 Task: Add a signature Greyson Robinson containing Best wishes for a happy Martin Luther King Jr. Day, Greyson Robinson to email address softage.2@softage.net and add a label Counseling
Action: Mouse moved to (384, 219)
Screenshot: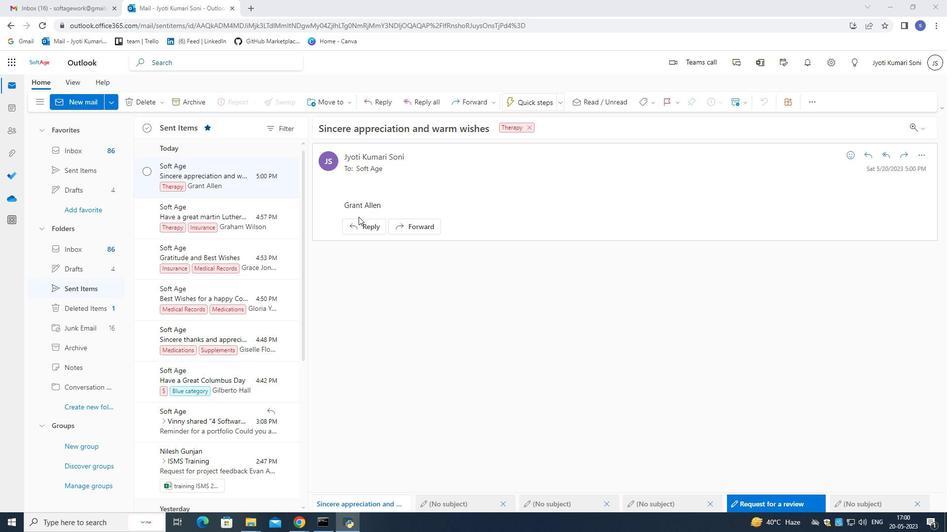 
Action: Mouse scrolled (384, 220) with delta (0, 0)
Screenshot: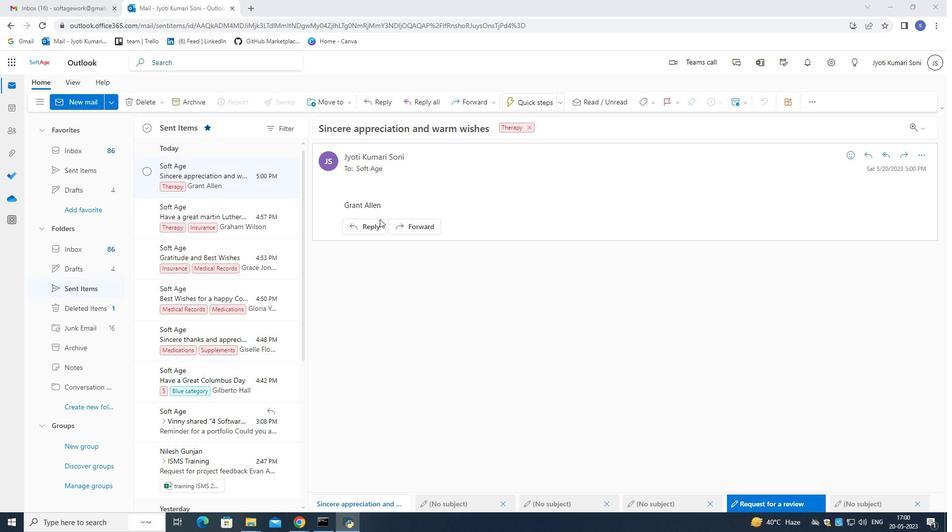 
Action: Mouse moved to (384, 219)
Screenshot: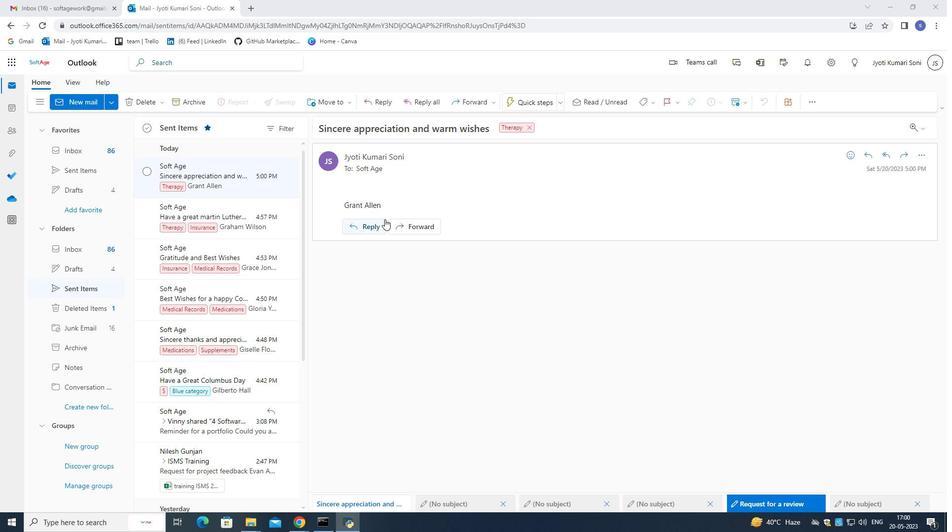 
Action: Mouse scrolled (384, 220) with delta (0, 0)
Screenshot: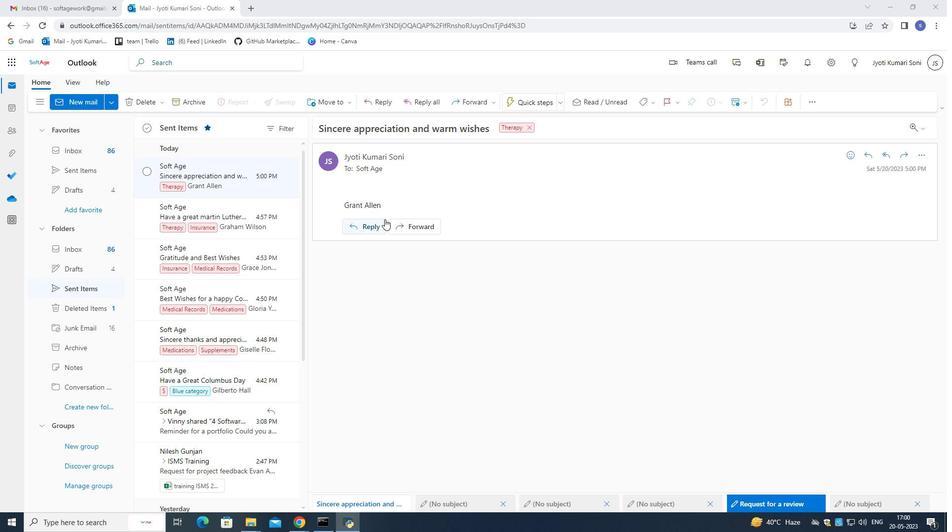 
Action: Mouse moved to (384, 218)
Screenshot: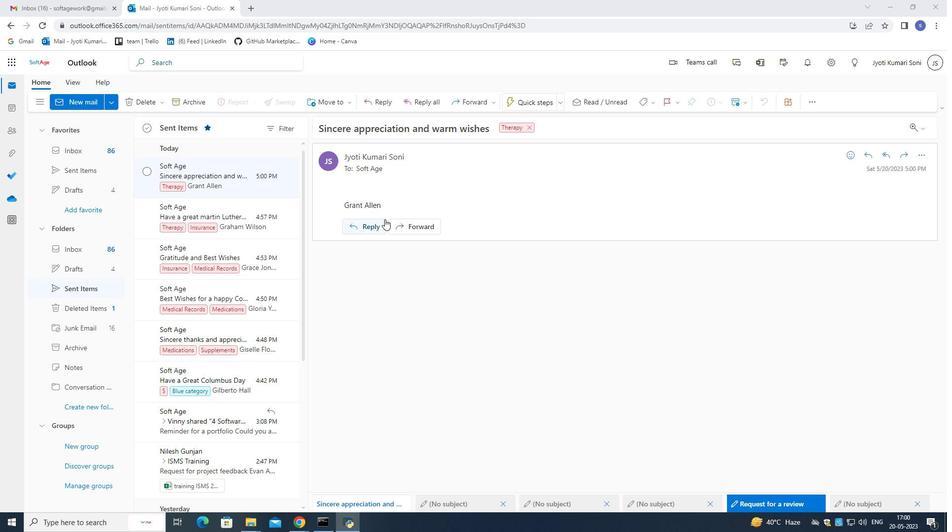 
Action: Mouse scrolled (384, 219) with delta (0, 0)
Screenshot: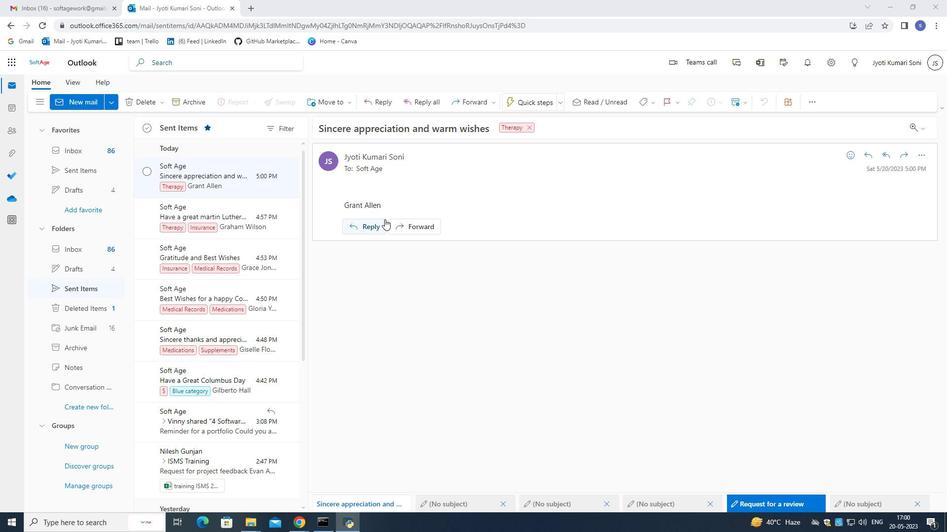 
Action: Mouse moved to (384, 217)
Screenshot: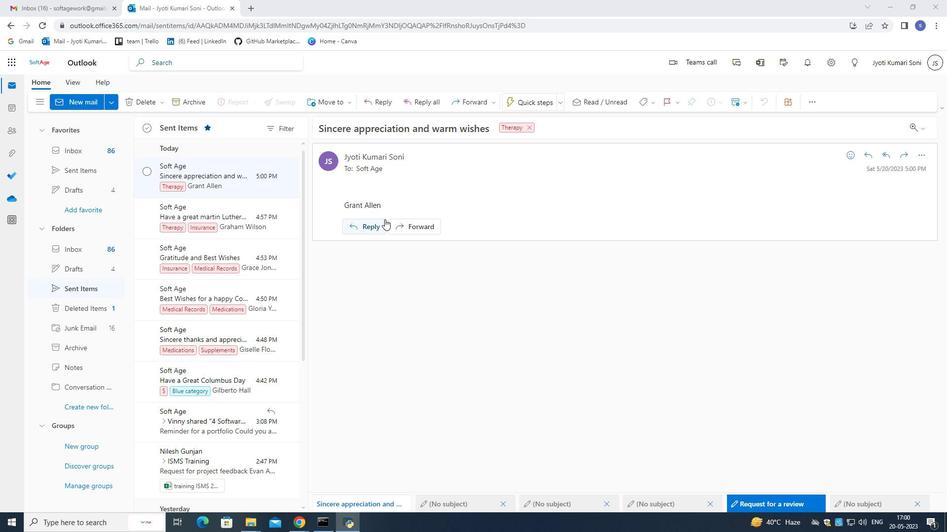 
Action: Mouse scrolled (384, 217) with delta (0, 0)
Screenshot: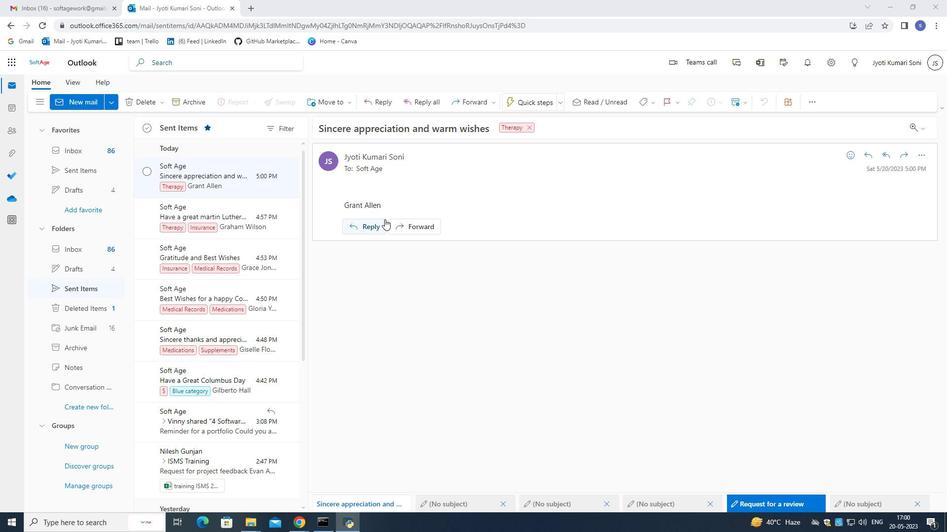 
Action: Mouse moved to (383, 217)
Screenshot: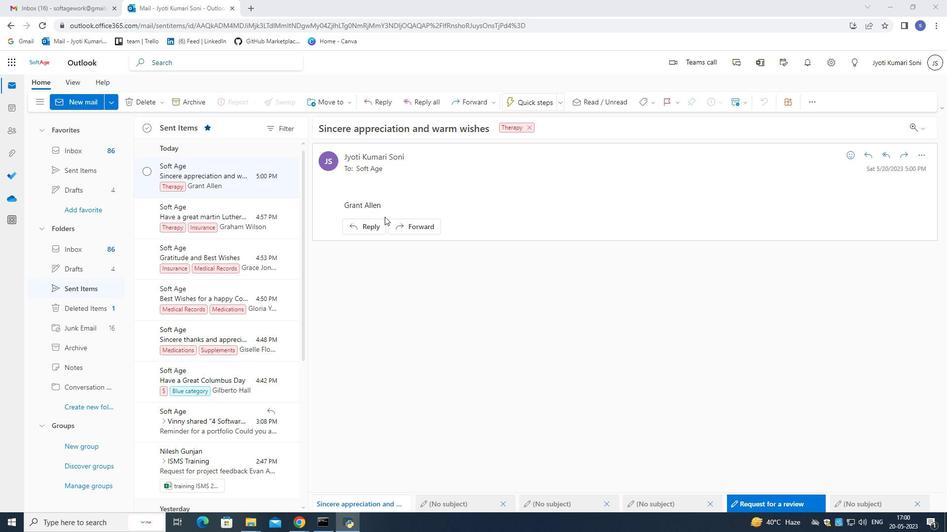 
Action: Mouse scrolled (383, 216) with delta (0, 0)
Screenshot: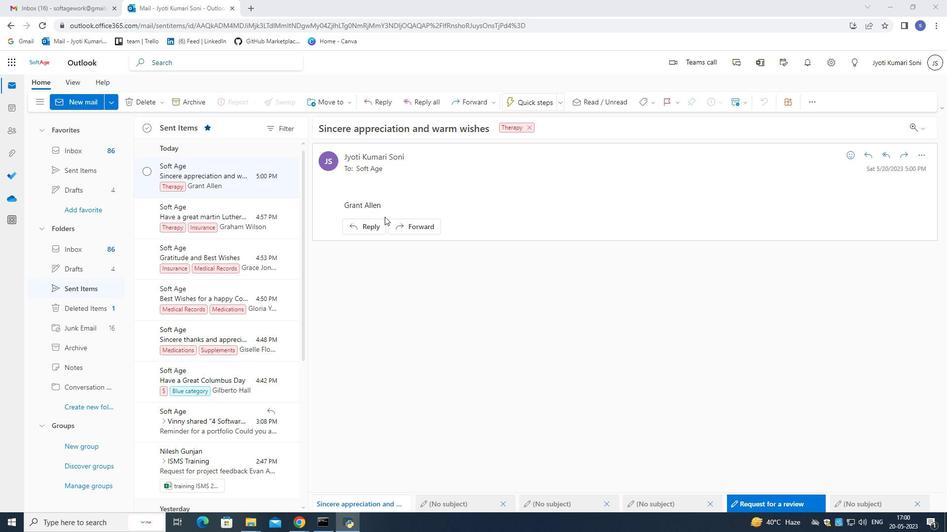 
Action: Mouse moved to (371, 223)
Screenshot: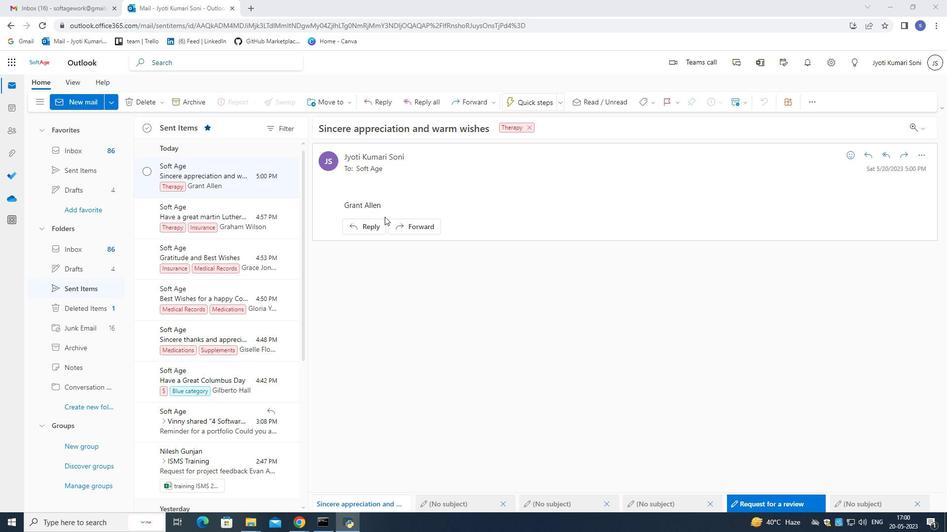 
Action: Mouse scrolled (371, 223) with delta (0, 0)
Screenshot: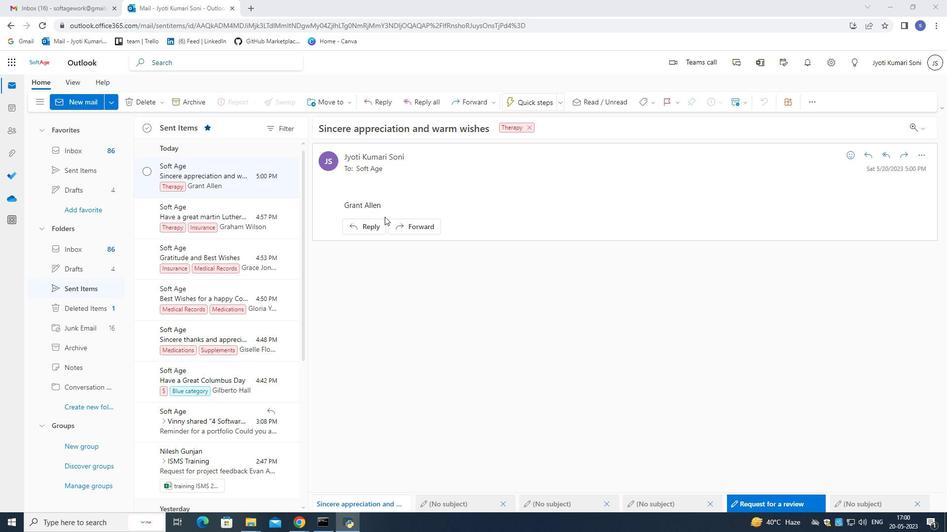 
Action: Mouse moved to (348, 231)
Screenshot: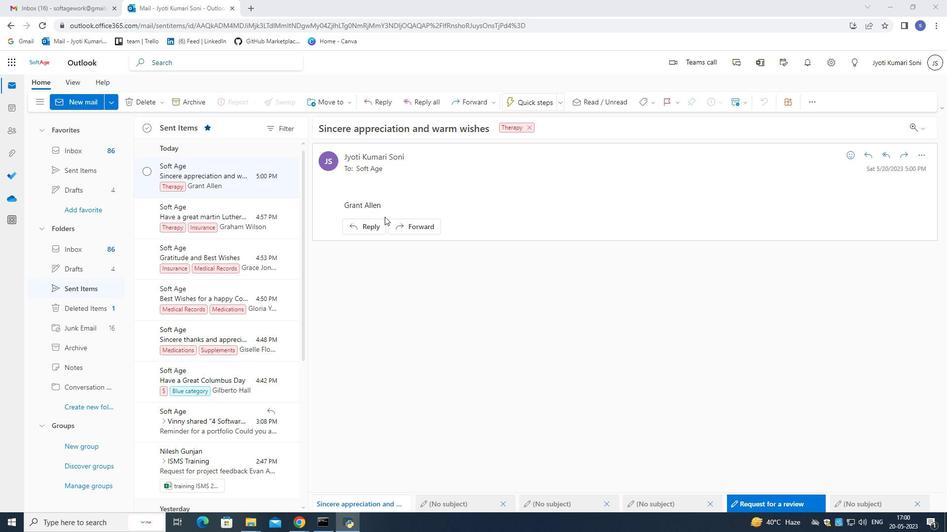 
Action: Mouse scrolled (348, 231) with delta (0, 0)
Screenshot: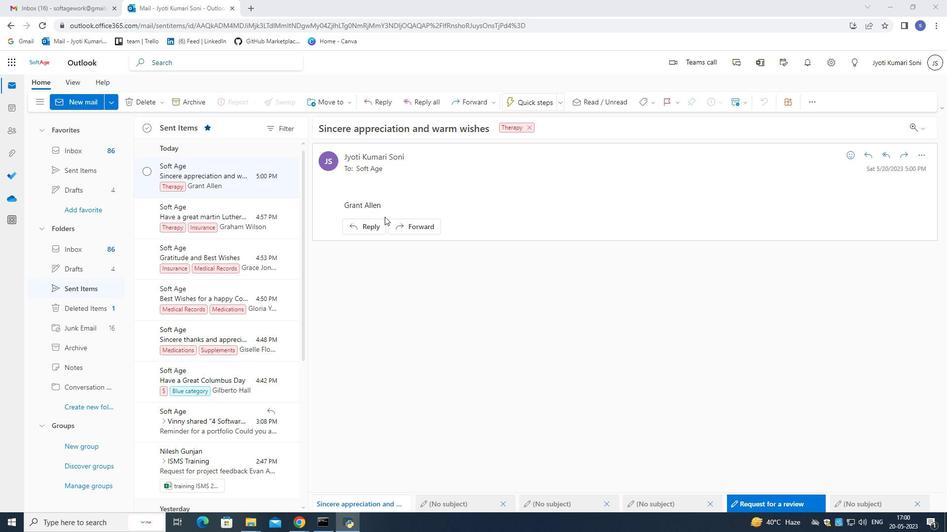 
Action: Mouse moved to (281, 243)
Screenshot: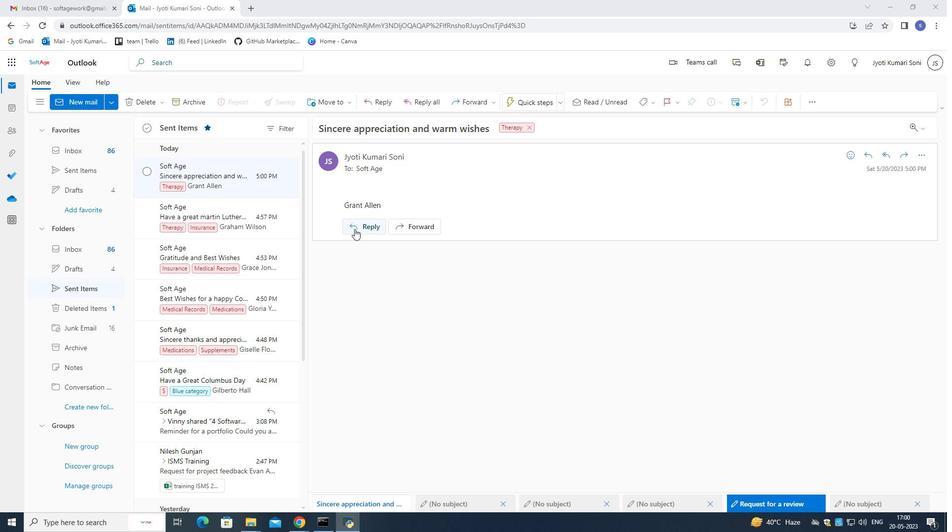 
Action: Mouse scrolled (281, 243) with delta (0, 0)
Screenshot: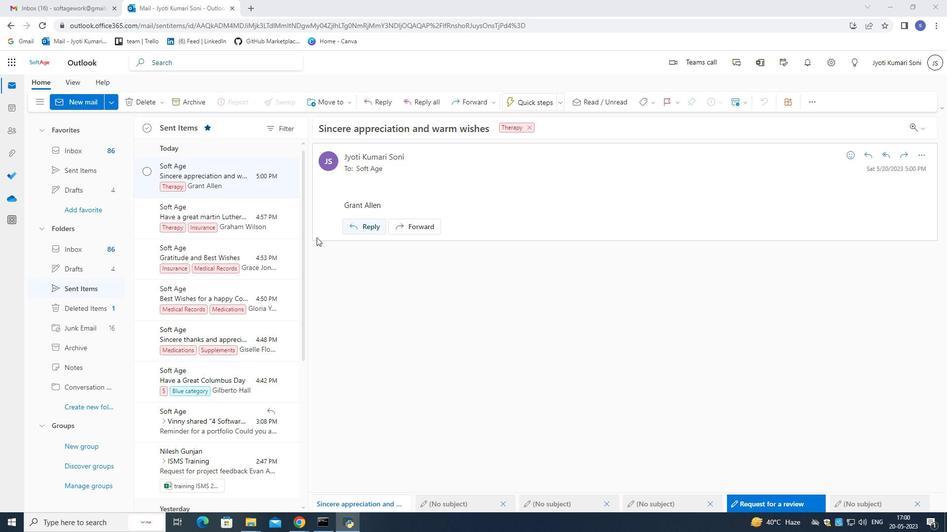 
Action: Mouse scrolled (281, 243) with delta (0, 0)
Screenshot: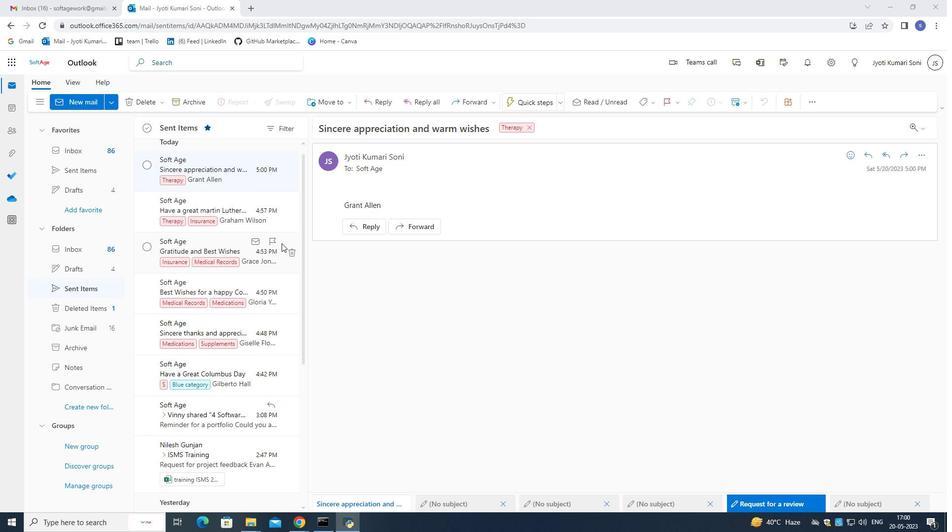 
Action: Mouse moved to (279, 243)
Screenshot: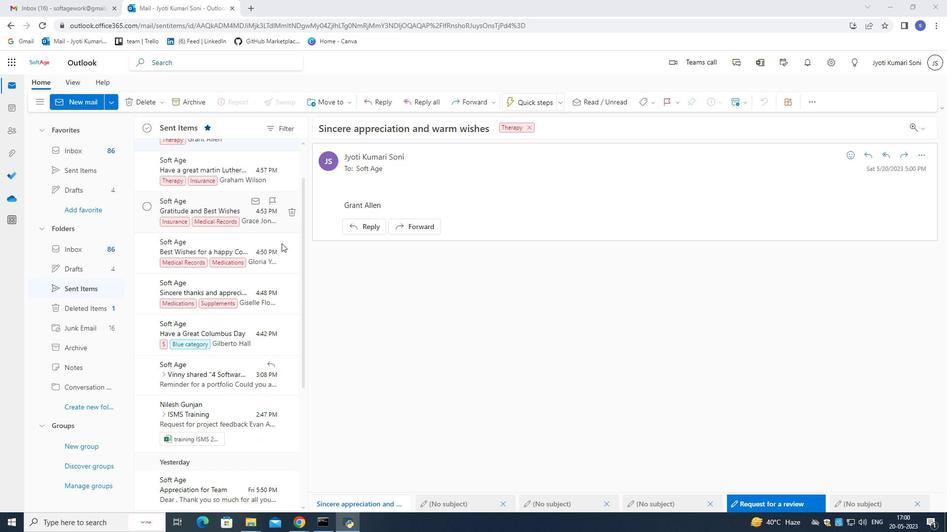 
Action: Mouse scrolled (279, 244) with delta (0, 0)
Screenshot: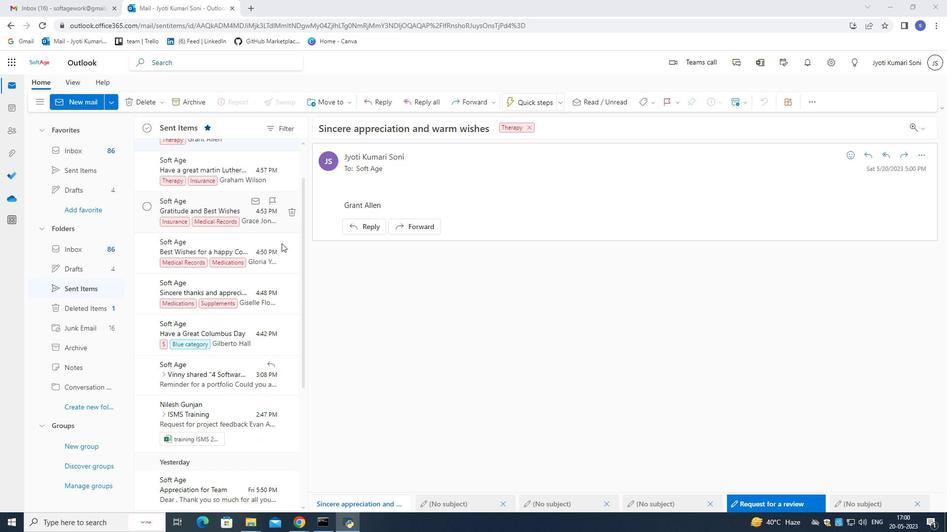 
Action: Mouse moved to (279, 243)
Screenshot: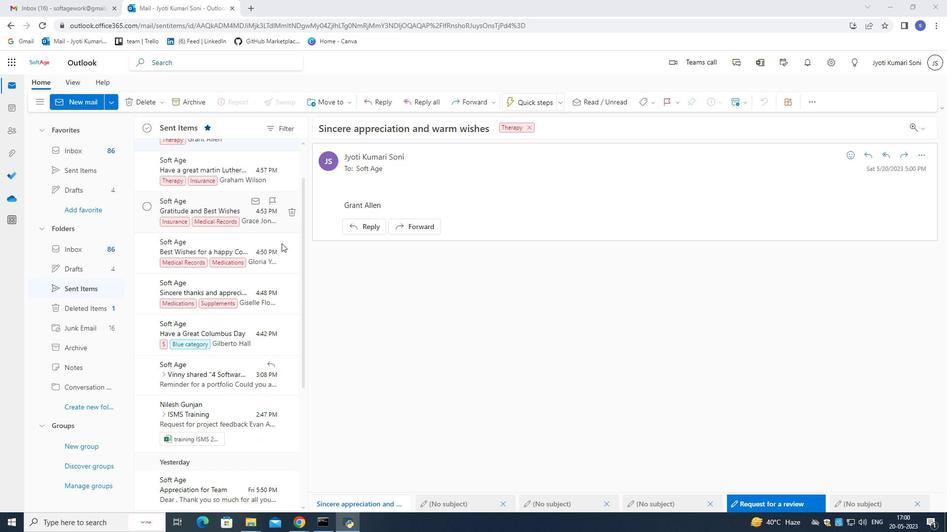 
Action: Mouse scrolled (279, 243) with delta (0, 0)
Screenshot: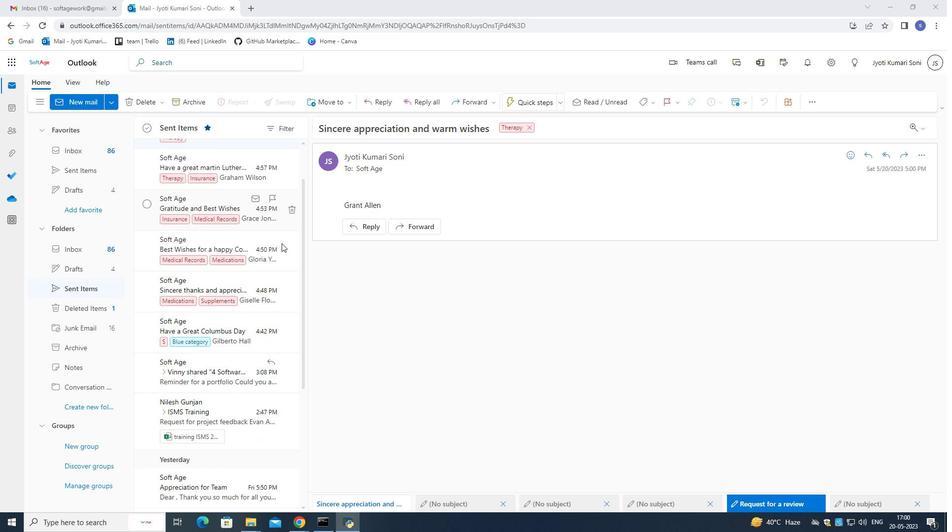 
Action: Mouse moved to (278, 242)
Screenshot: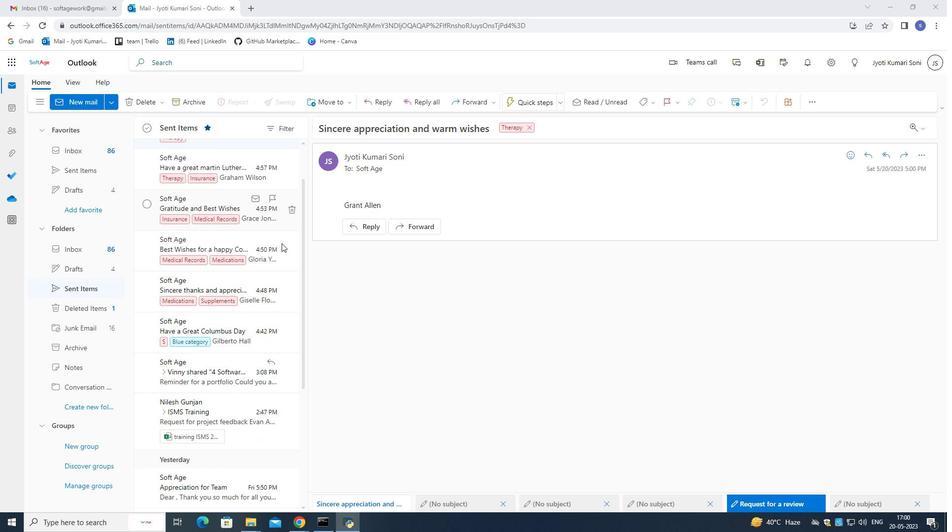 
Action: Mouse scrolled (278, 243) with delta (0, 0)
Screenshot: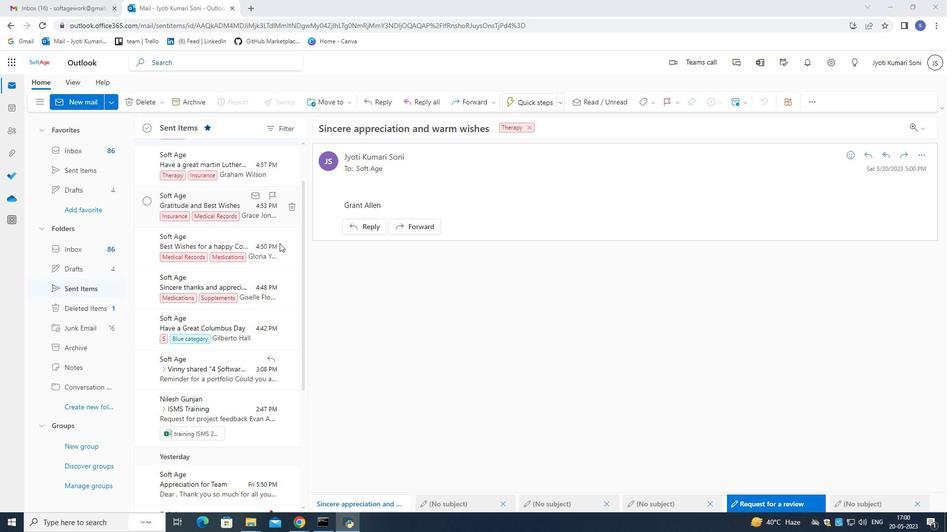 
Action: Mouse moved to (278, 242)
Screenshot: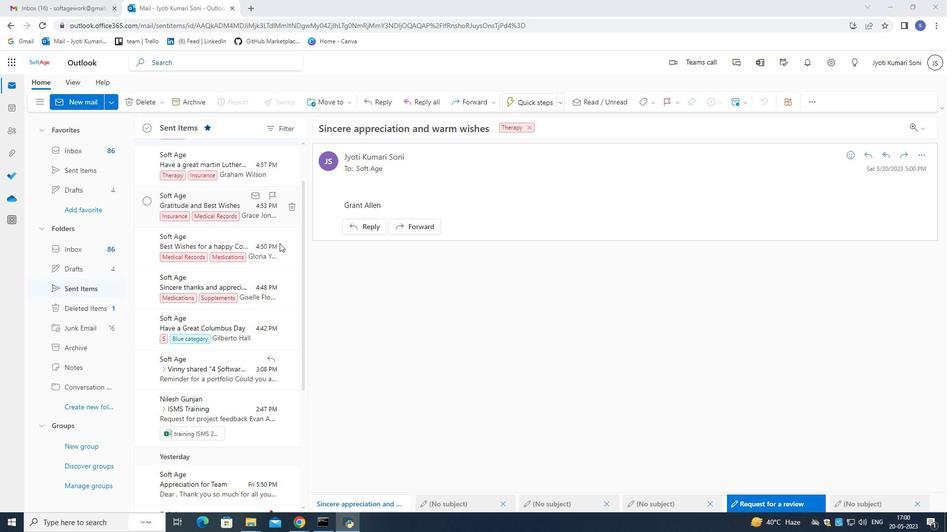 
Action: Mouse scrolled (278, 242) with delta (0, 0)
Screenshot: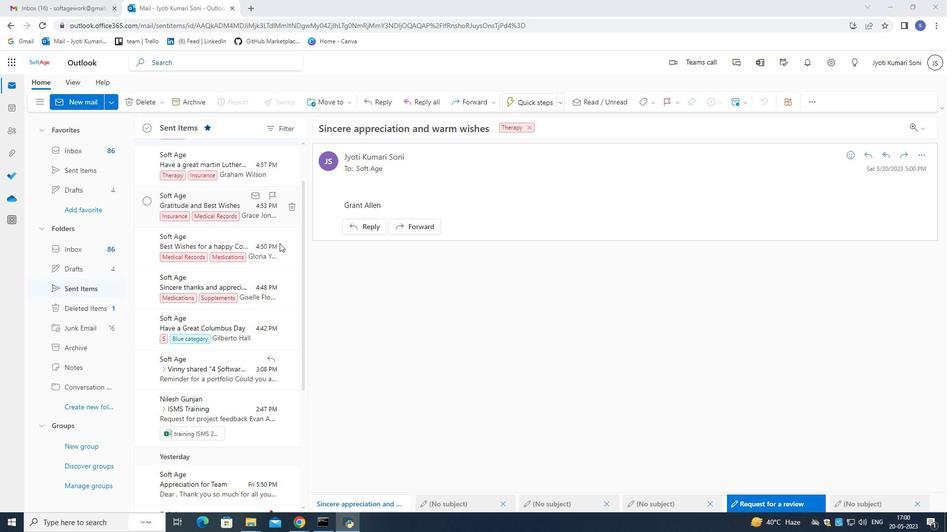 
Action: Mouse moved to (278, 241)
Screenshot: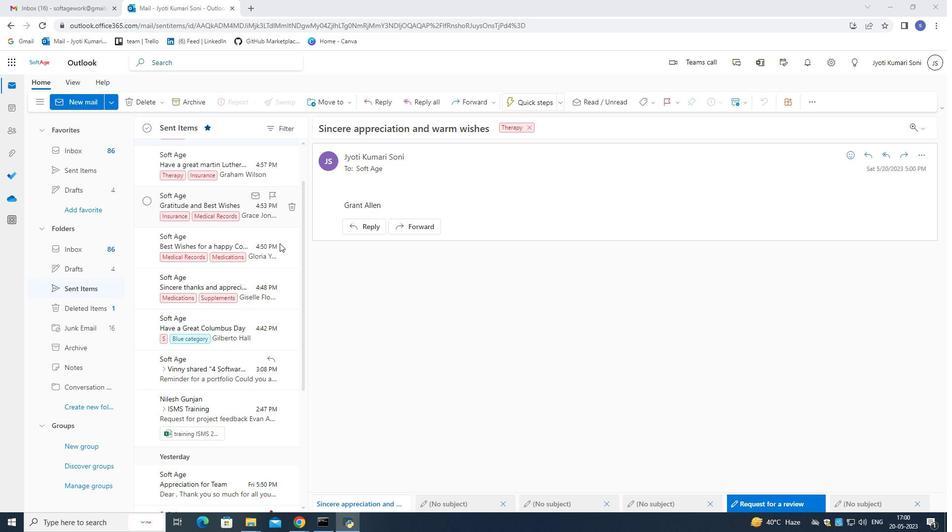 
Action: Mouse scrolled (278, 241) with delta (0, 0)
Screenshot: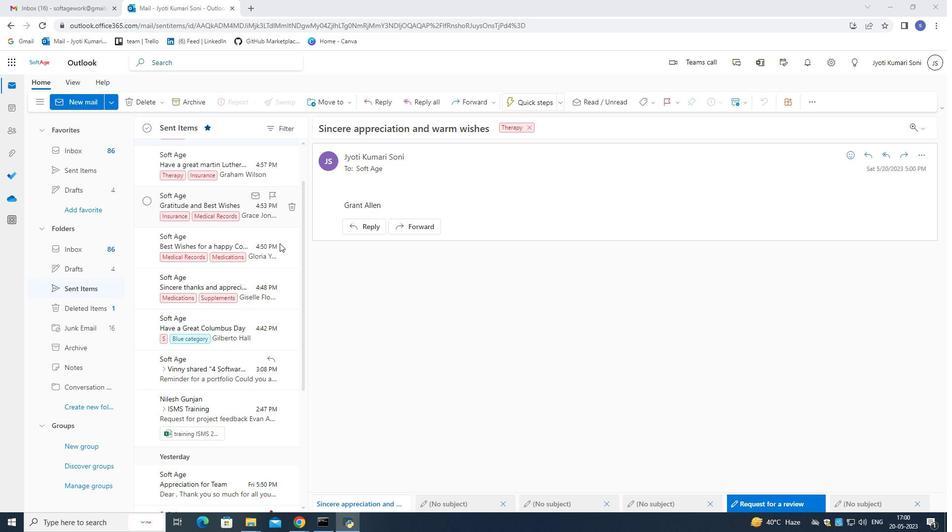 
Action: Mouse moved to (276, 236)
Screenshot: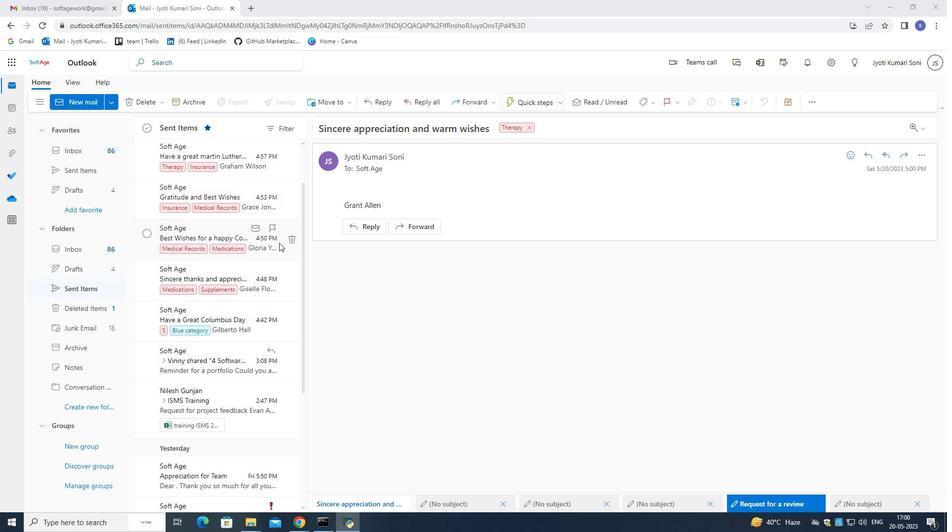 
Action: Mouse scrolled (276, 236) with delta (0, 0)
Screenshot: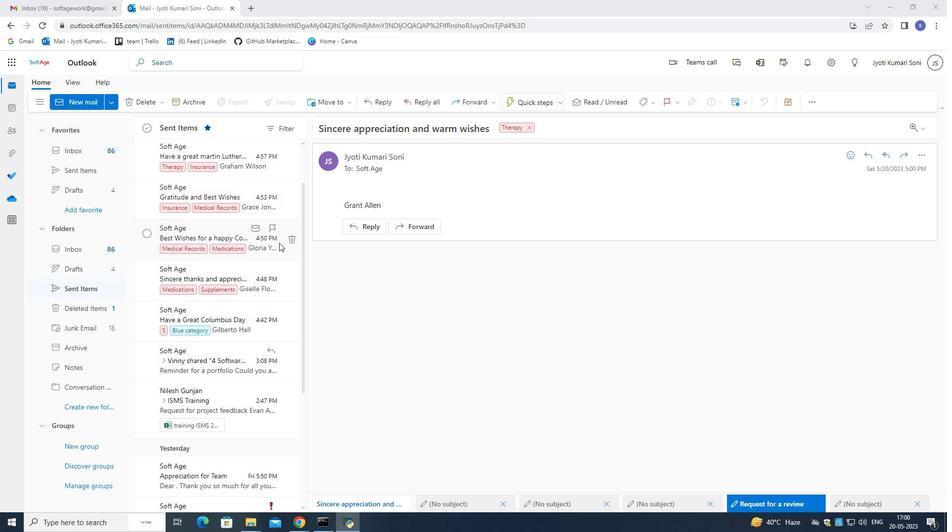 
Action: Mouse moved to (70, 106)
Screenshot: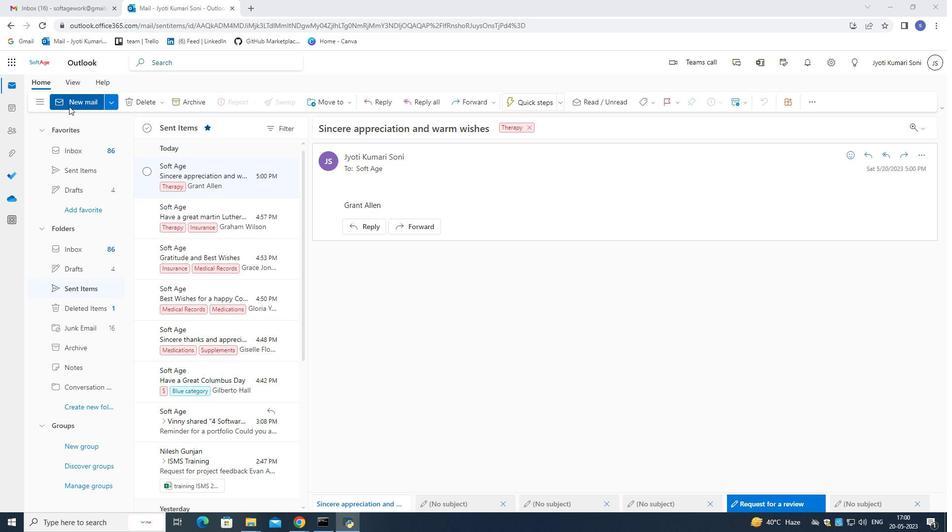 
Action: Mouse pressed left at (70, 106)
Screenshot: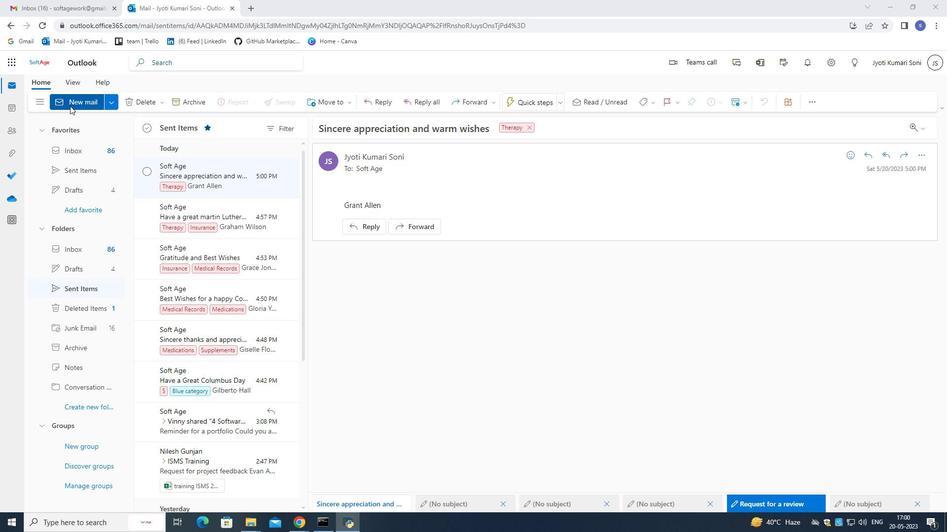 
Action: Mouse moved to (665, 104)
Screenshot: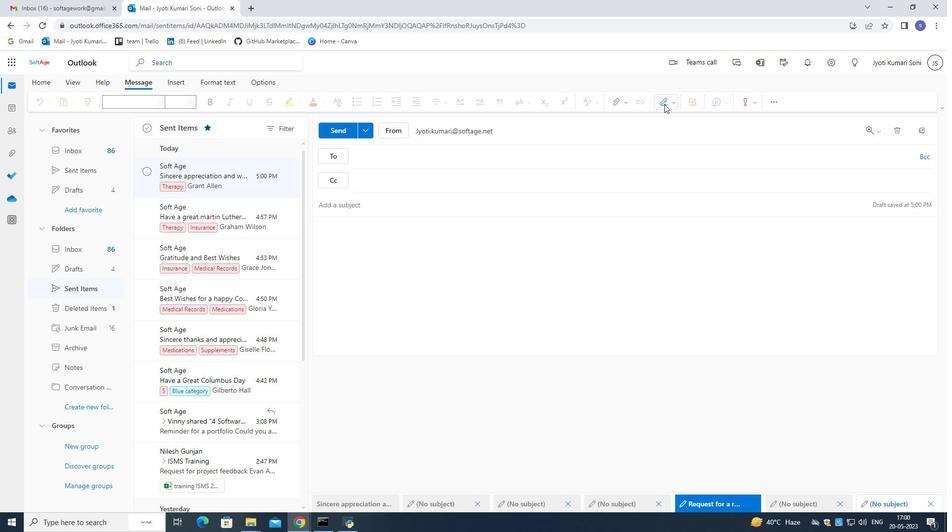 
Action: Mouse pressed left at (665, 104)
Screenshot: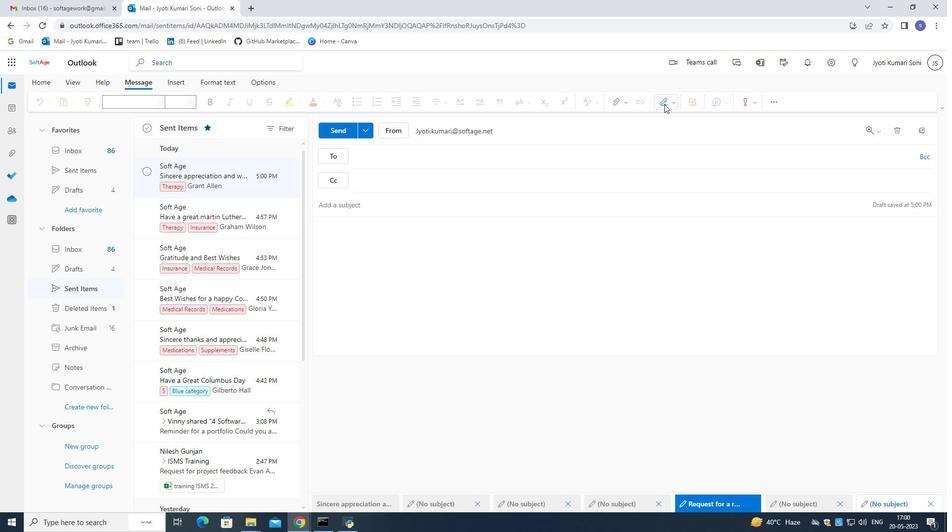 
Action: Mouse moved to (641, 356)
Screenshot: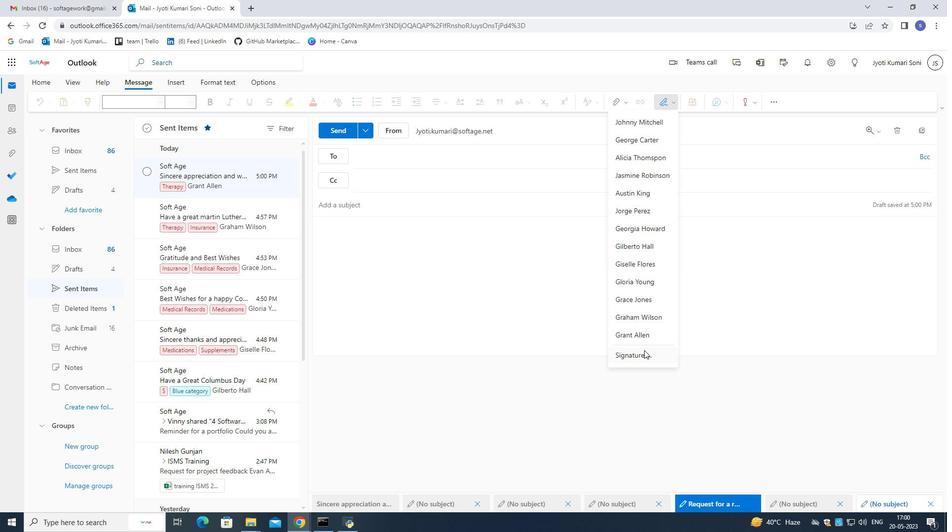 
Action: Mouse pressed left at (641, 356)
Screenshot: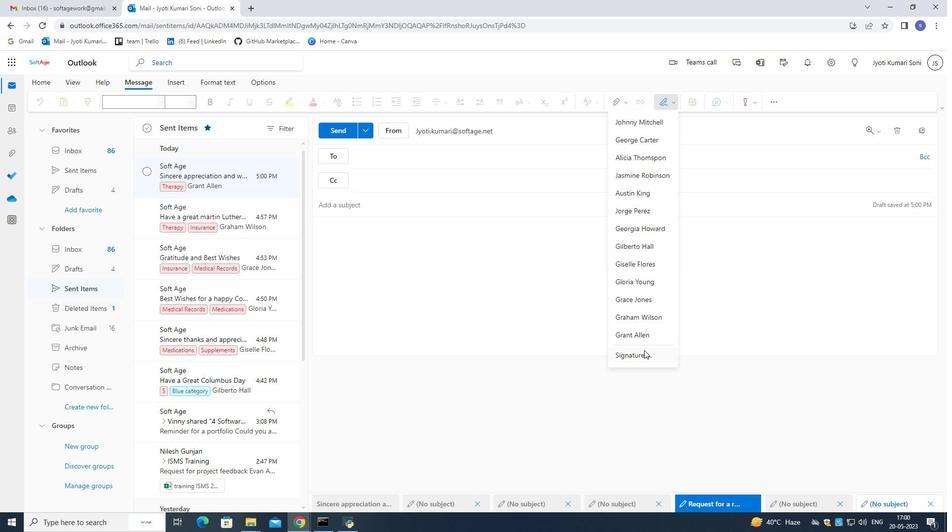 
Action: Mouse moved to (629, 175)
Screenshot: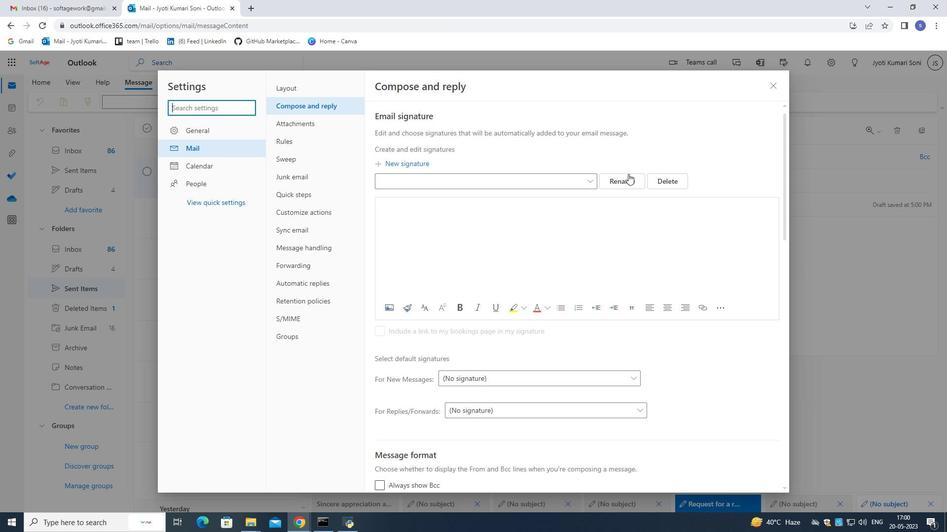 
Action: Mouse pressed left at (629, 175)
Screenshot: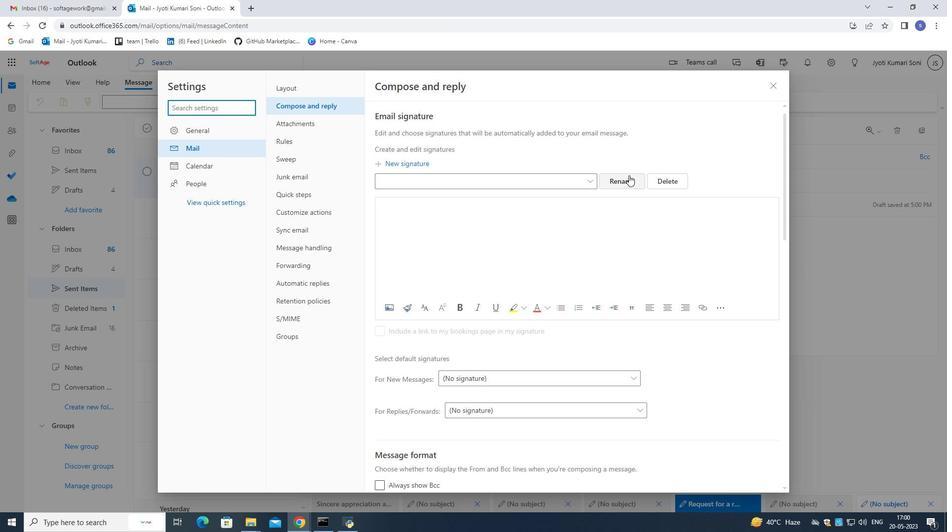 
Action: Mouse moved to (541, 177)
Screenshot: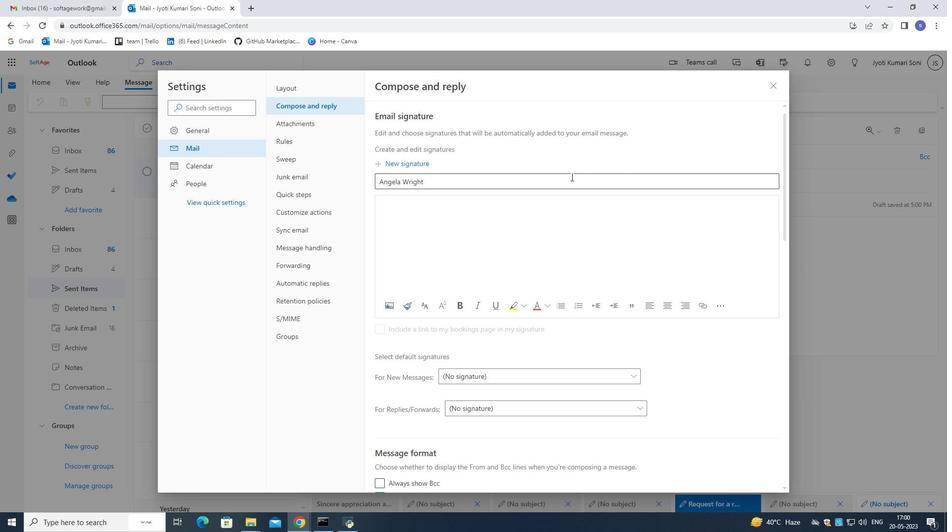 
Action: Mouse pressed left at (541, 177)
Screenshot: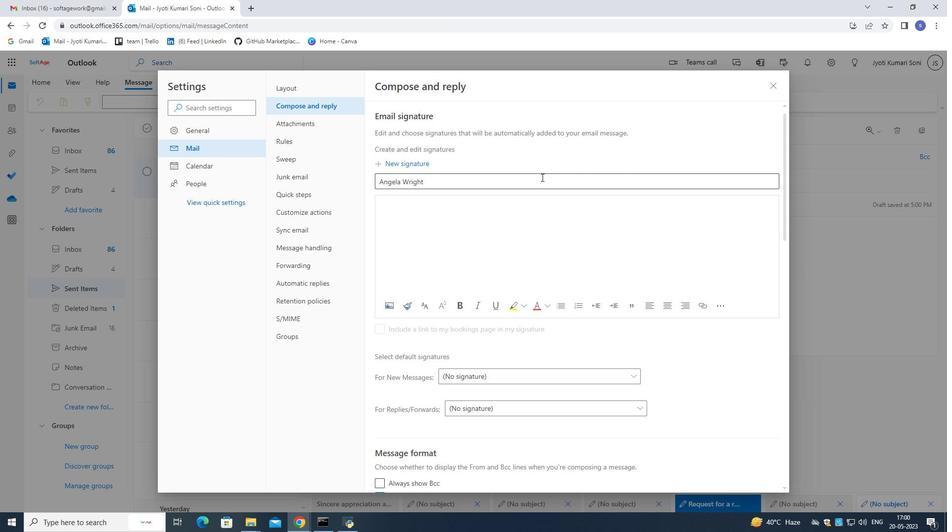 
Action: Mouse pressed left at (541, 177)
Screenshot: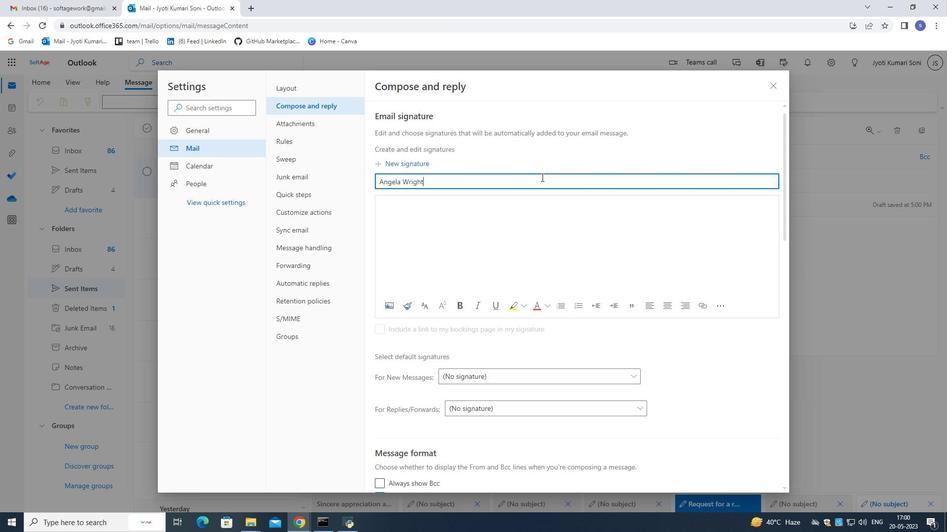
Action: Mouse pressed left at (541, 177)
Screenshot: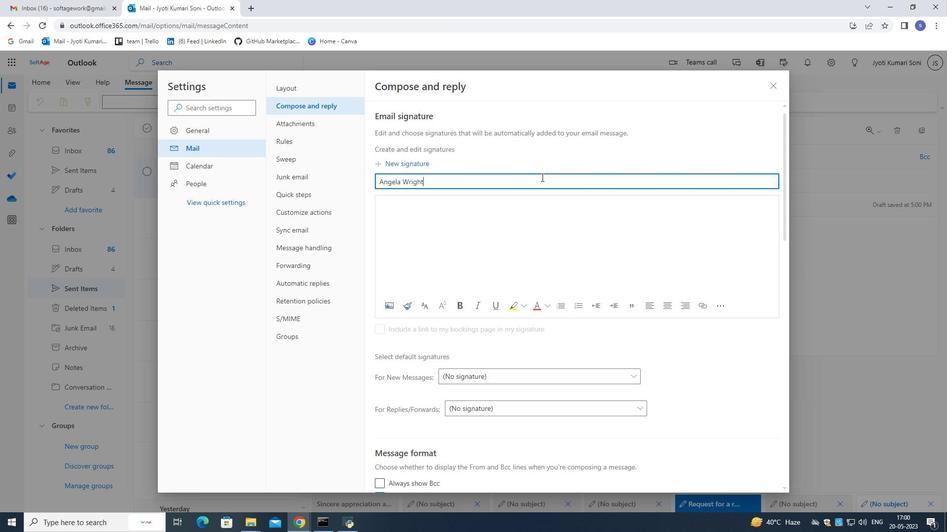 
Action: Mouse pressed left at (541, 177)
Screenshot: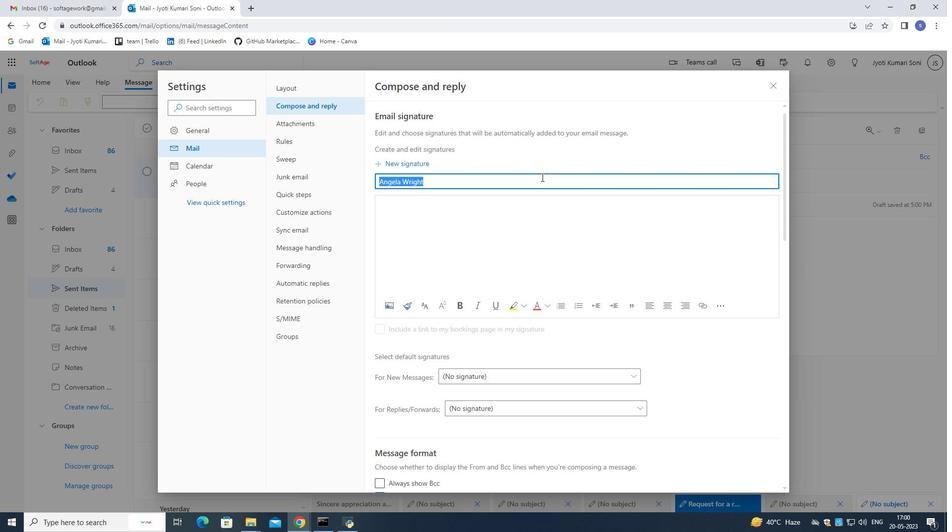 
Action: Mouse moved to (541, 179)
Screenshot: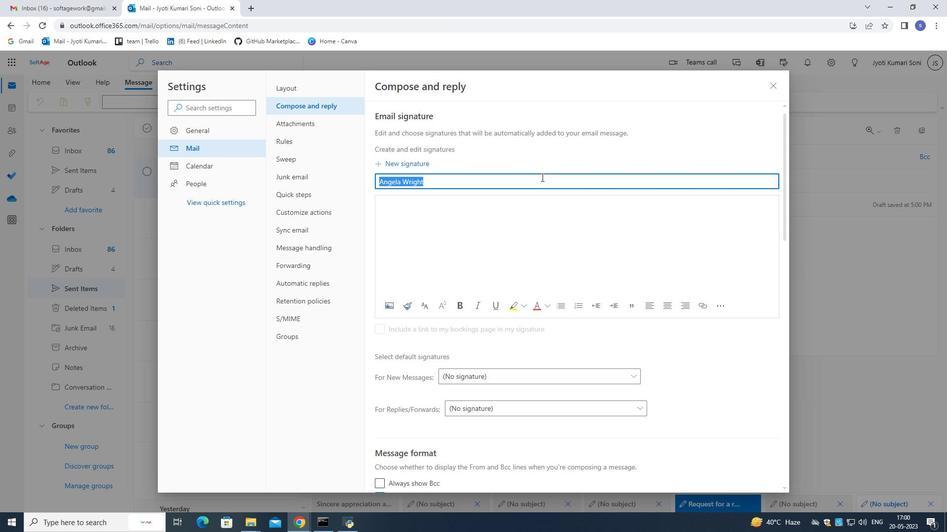 
Action: Key pressed <Key.shift>Grey
Screenshot: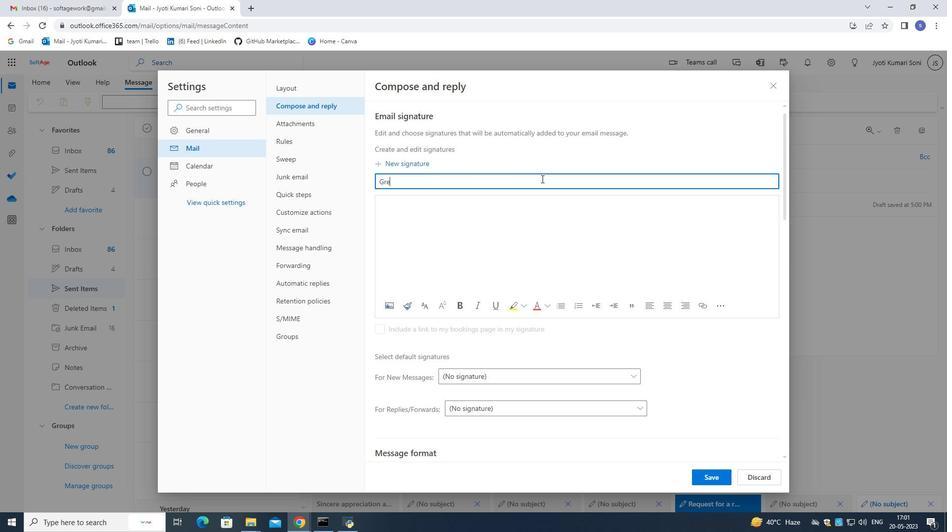 
Action: Mouse moved to (558, 191)
Screenshot: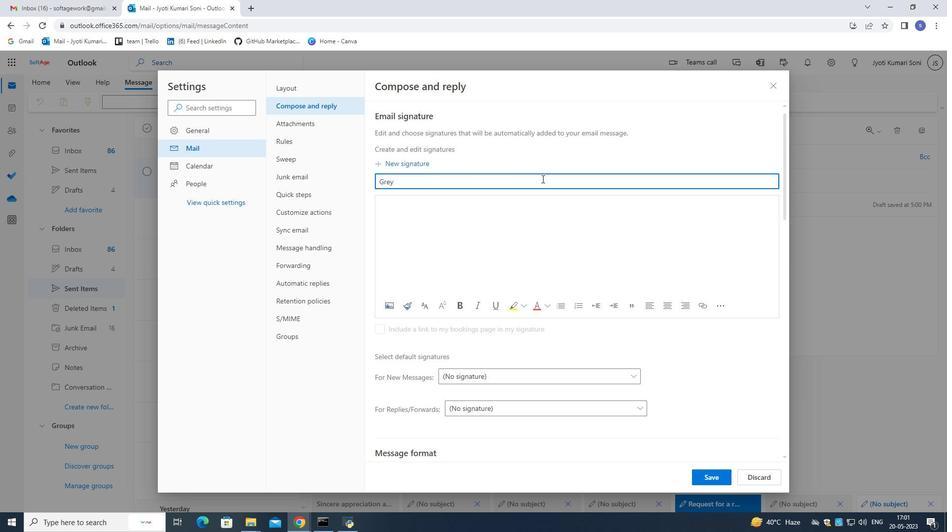 
Action: Key pressed son<Key.space><Key.shift>Robinson
Screenshot: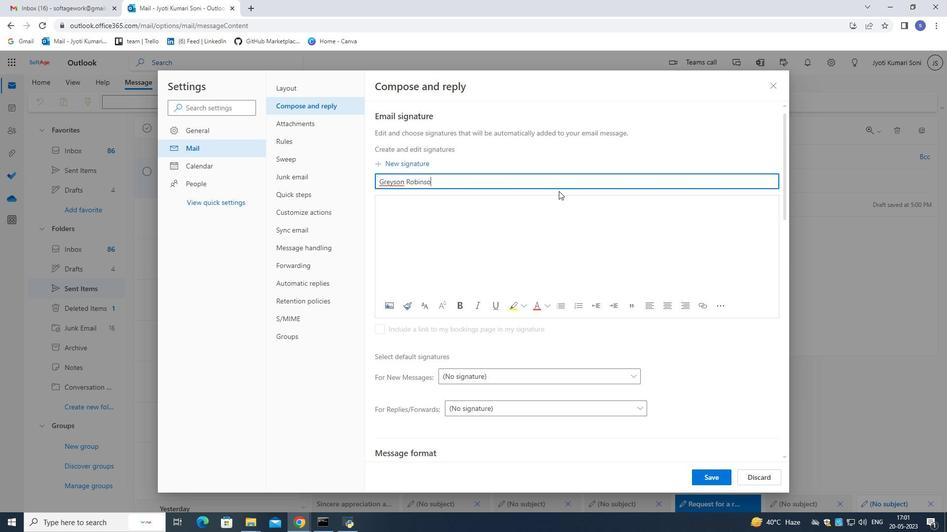 
Action: Mouse moved to (518, 186)
Screenshot: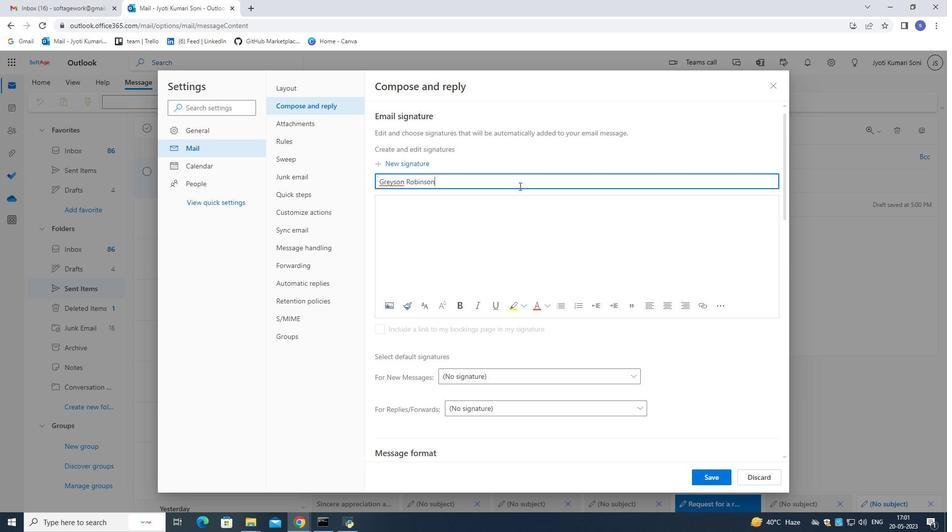 
Action: Mouse pressed left at (518, 186)
Screenshot: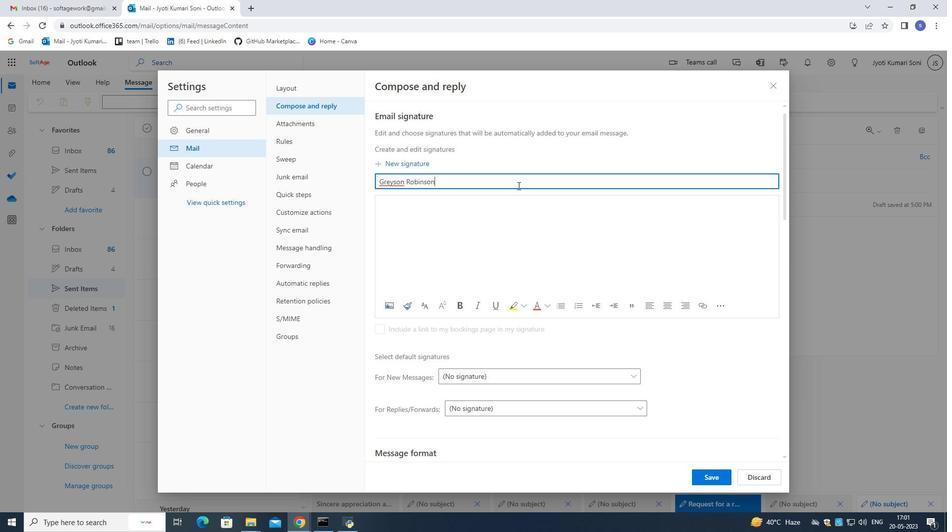 
Action: Mouse pressed left at (518, 186)
Screenshot: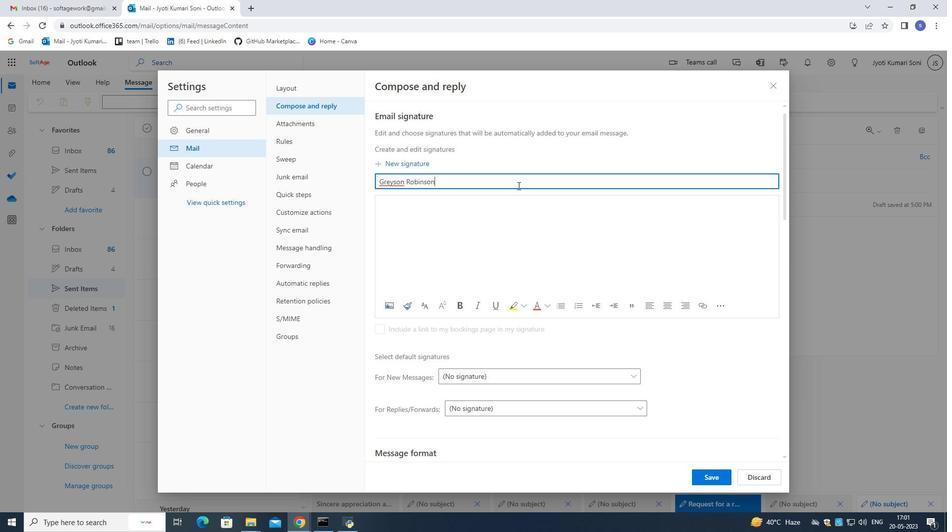 
Action: Mouse pressed left at (518, 186)
Screenshot: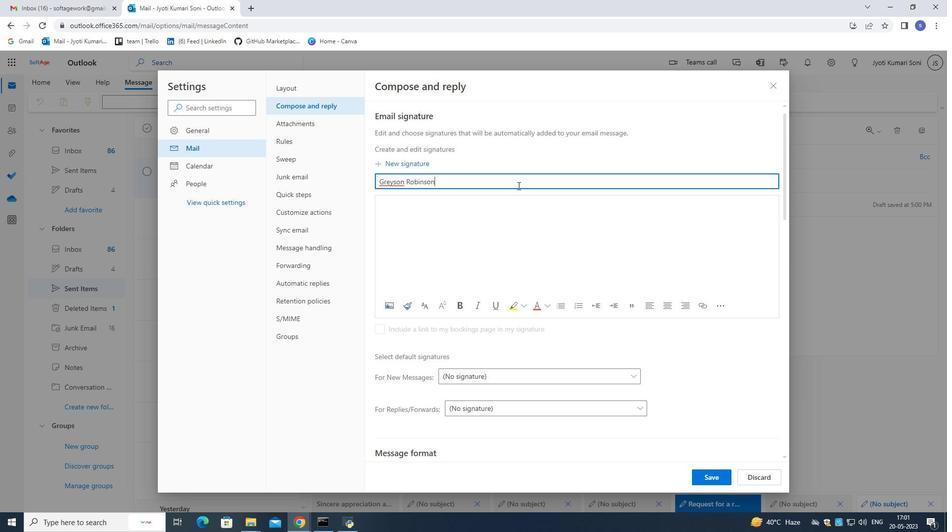 
Action: Mouse pressed left at (518, 186)
Screenshot: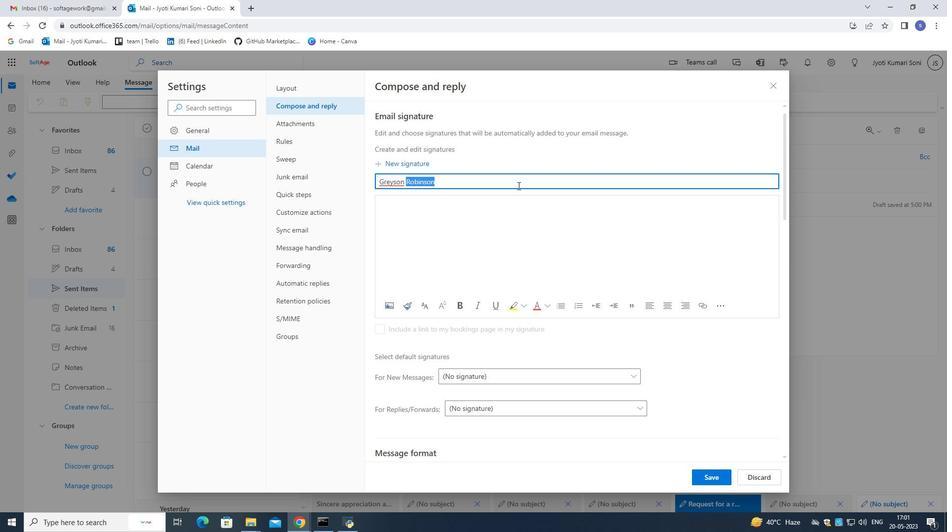
Action: Mouse moved to (523, 215)
Screenshot: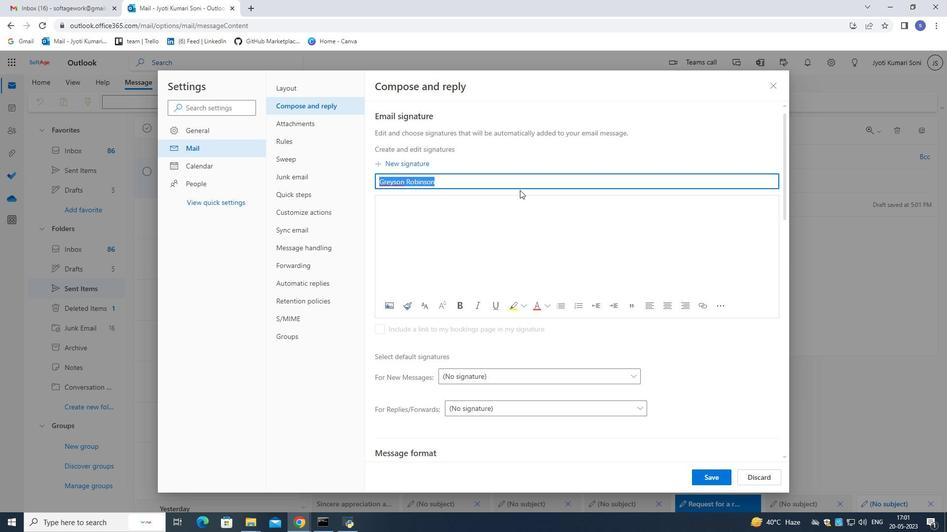 
Action: Mouse pressed left at (523, 215)
Screenshot: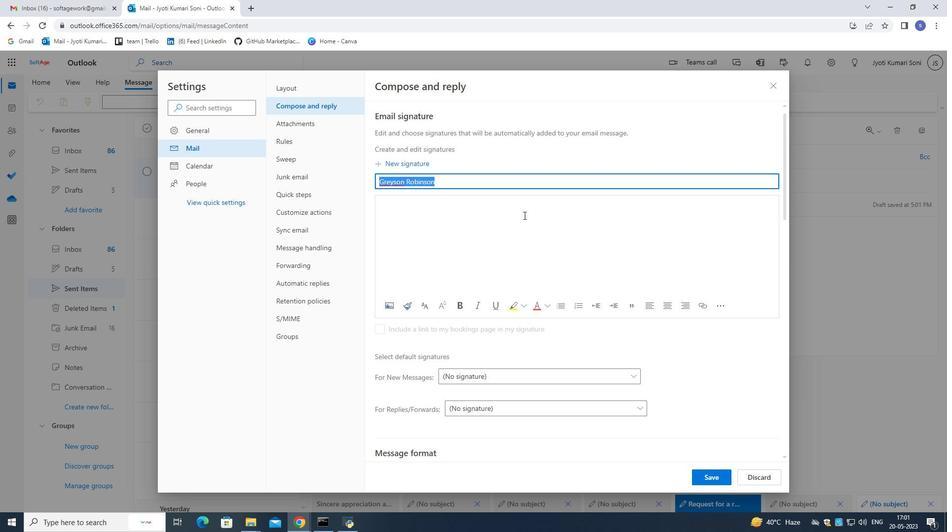 
Action: Mouse moved to (525, 216)
Screenshot: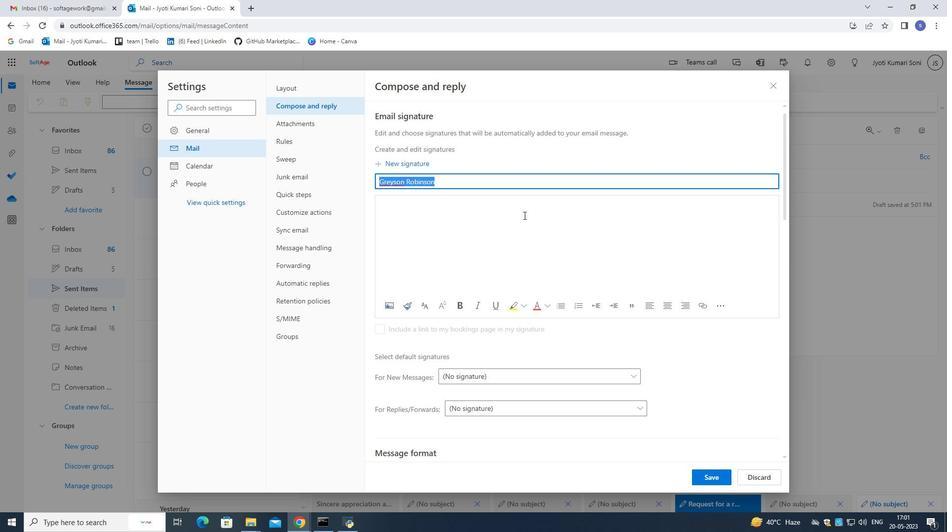 
Action: Key pressed ctrl+V
Screenshot: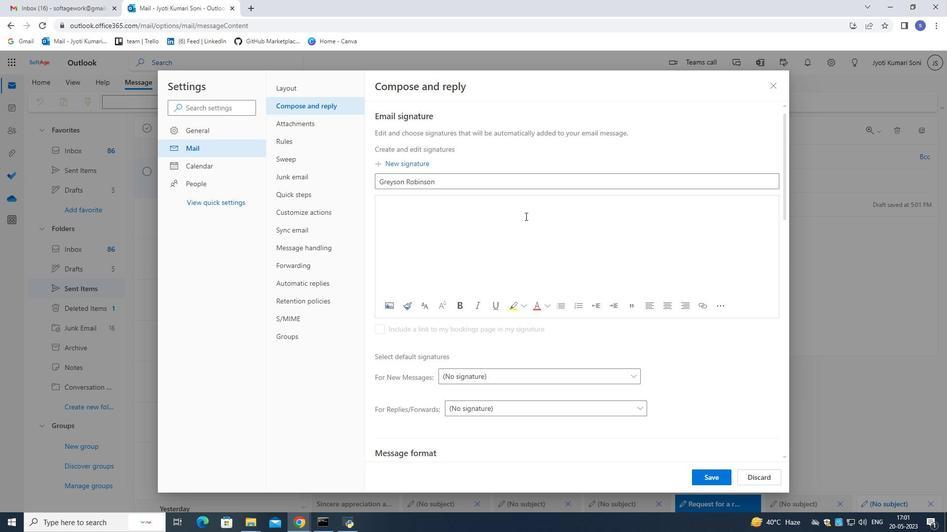 
Action: Mouse moved to (523, 181)
Screenshot: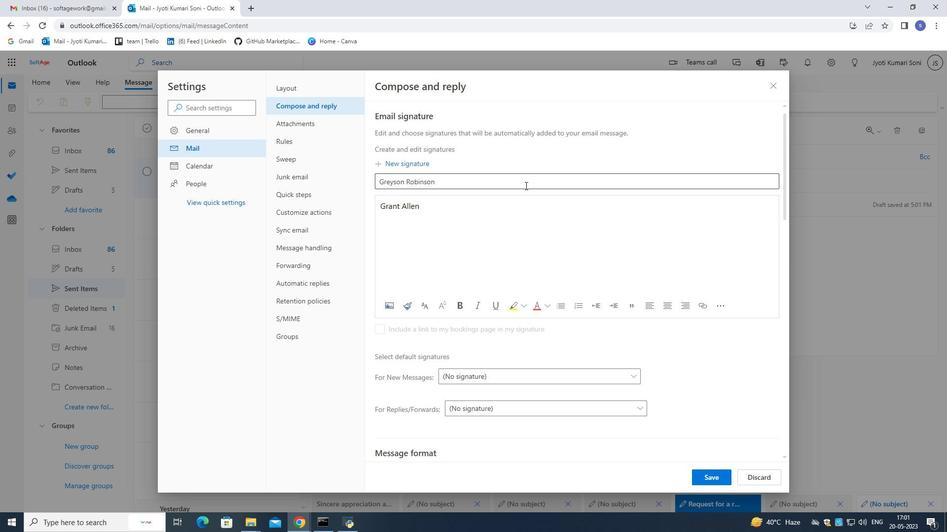 
Action: Mouse pressed left at (523, 181)
Screenshot: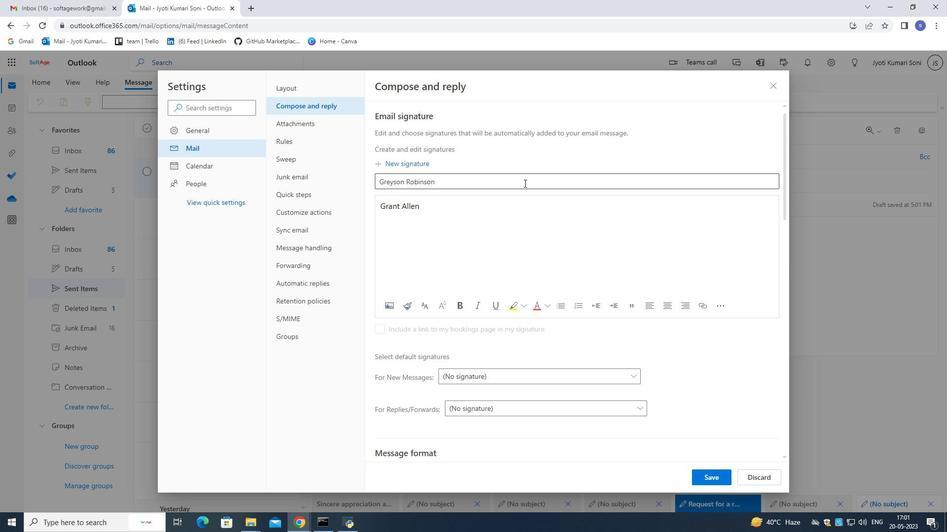 
Action: Mouse pressed left at (523, 181)
Screenshot: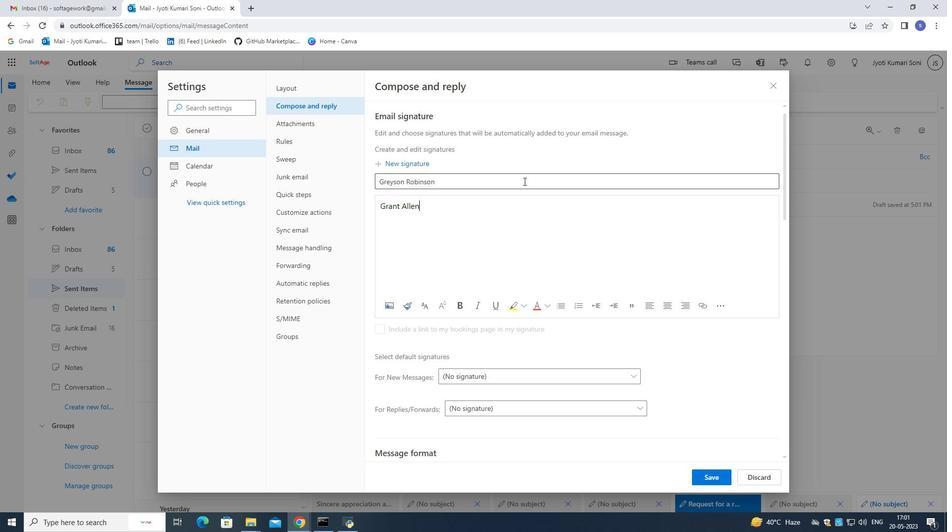 
Action: Mouse pressed left at (523, 181)
Screenshot: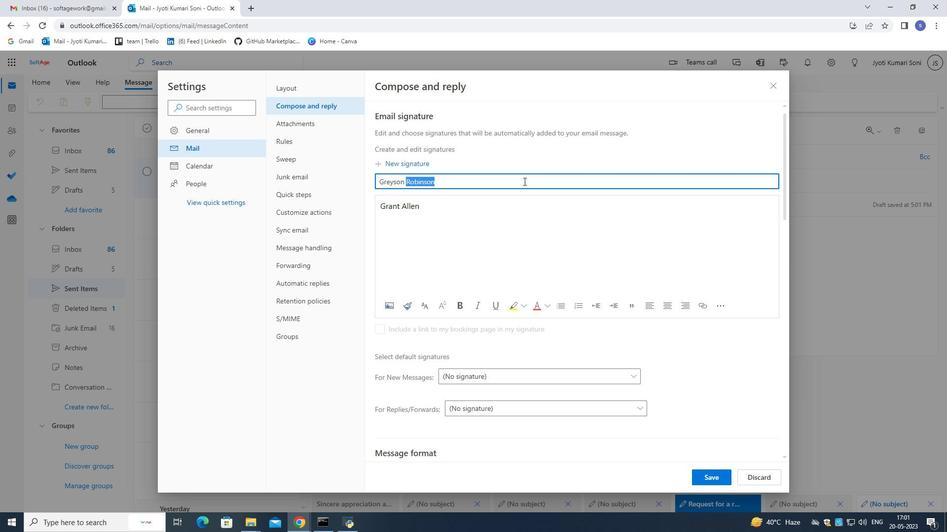 
Action: Mouse moved to (521, 174)
Screenshot: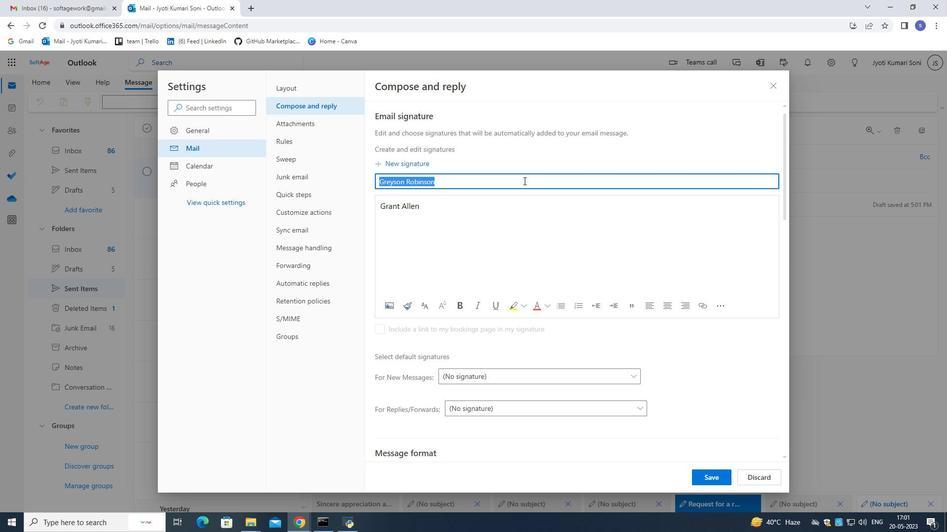 
Action: Key pressed ctrl+C
Screenshot: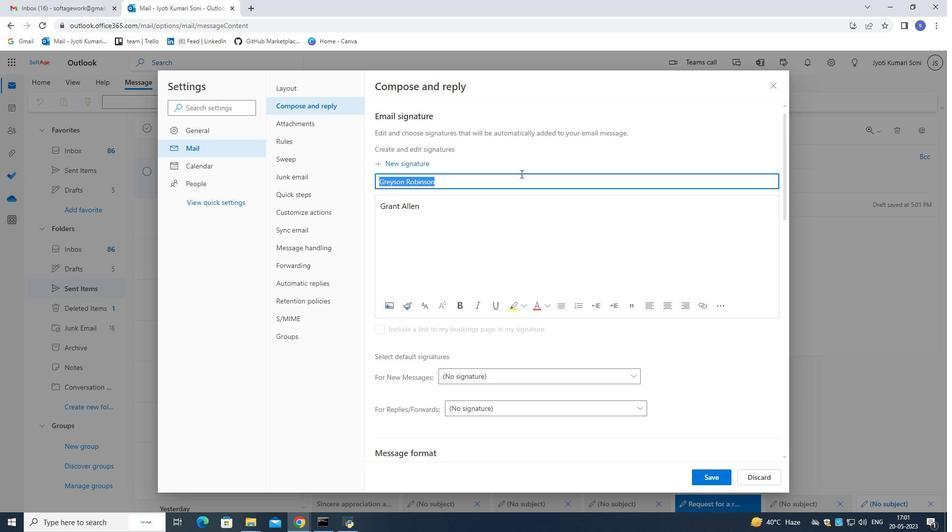 
Action: Mouse moved to (512, 209)
Screenshot: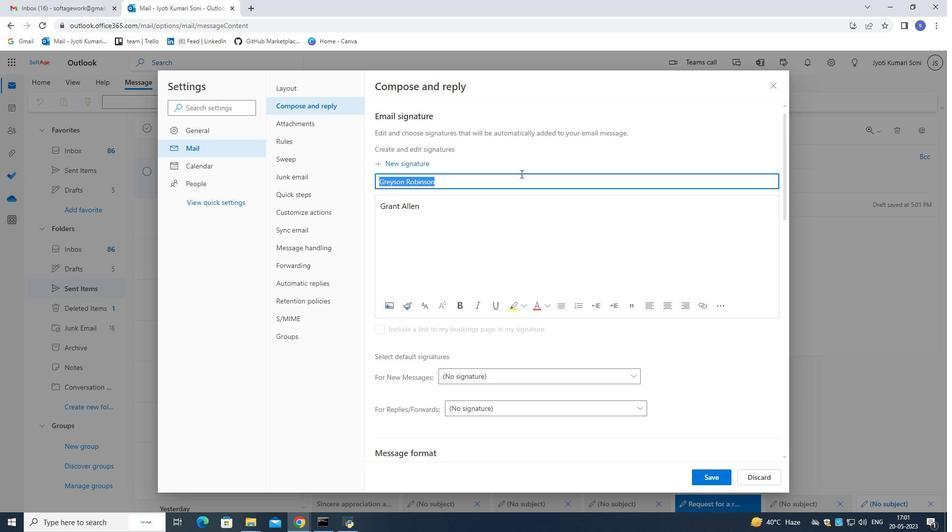 
Action: Mouse pressed left at (512, 209)
Screenshot: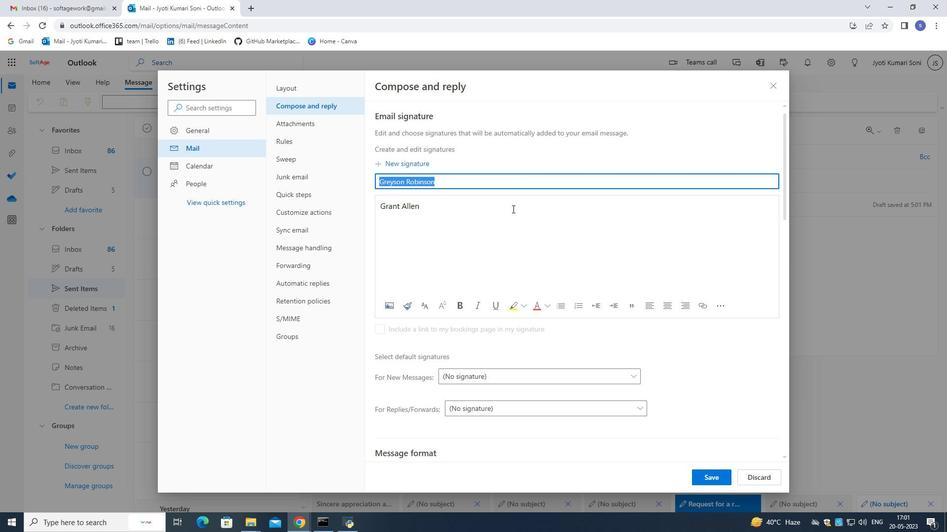 
Action: Mouse pressed left at (512, 209)
Screenshot: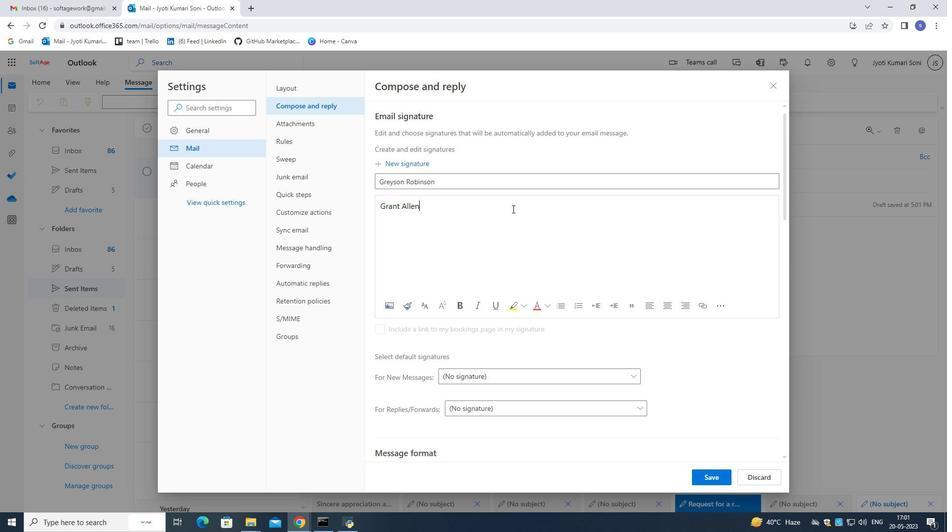 
Action: Mouse pressed left at (512, 209)
Screenshot: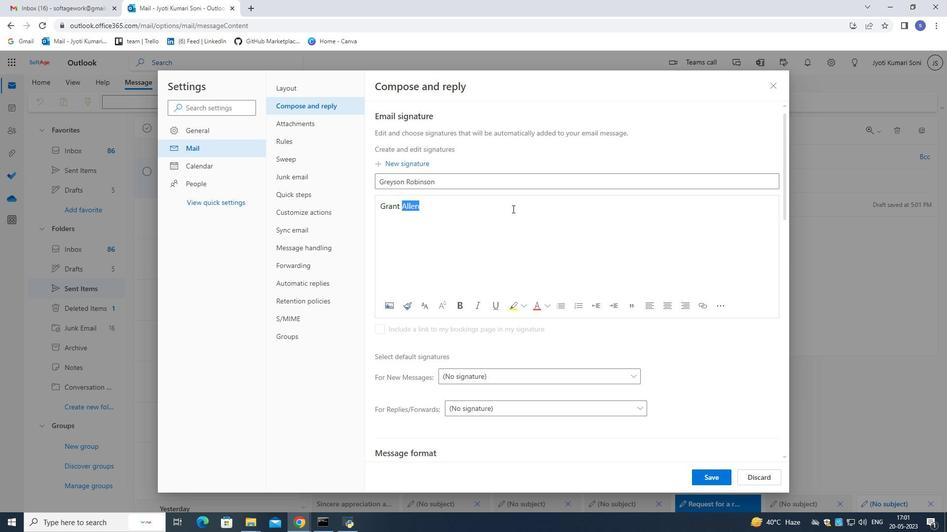 
Action: Mouse moved to (512, 209)
Screenshot: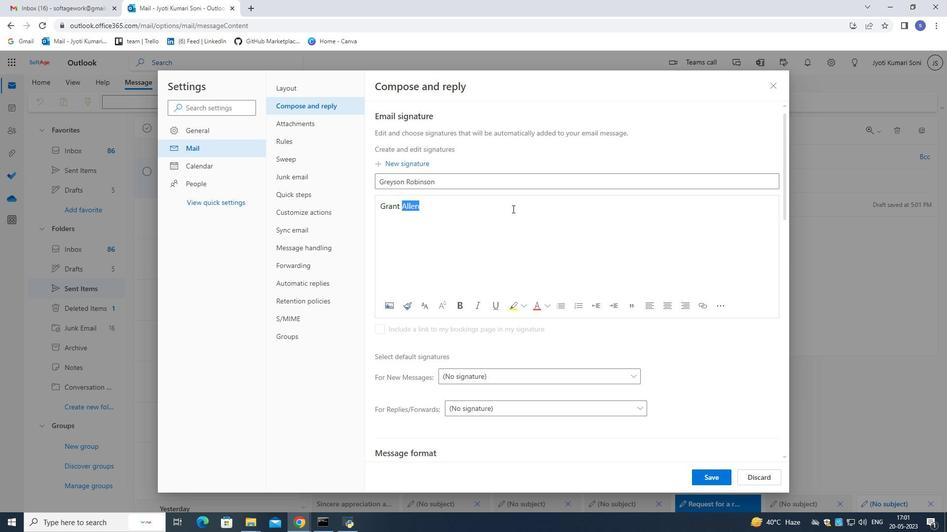 
Action: Key pressed ctrl+V
Screenshot: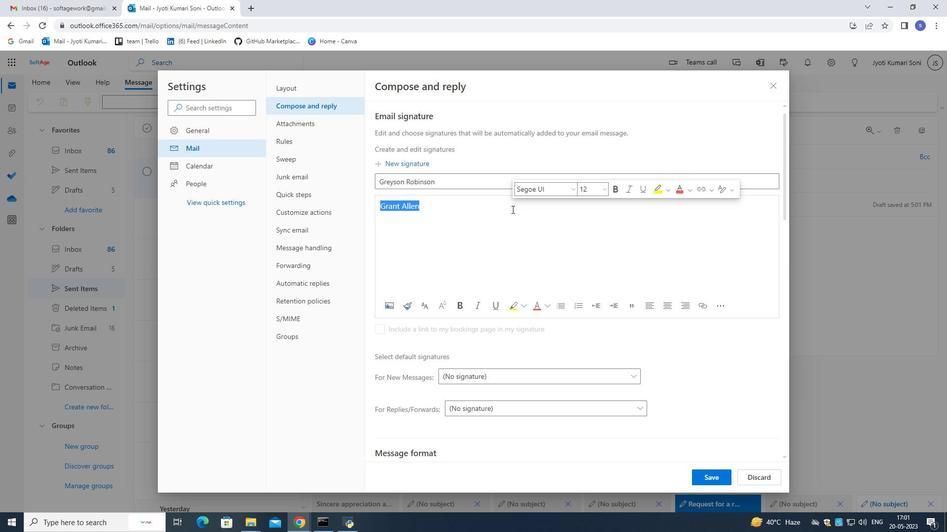 
Action: Mouse moved to (713, 476)
Screenshot: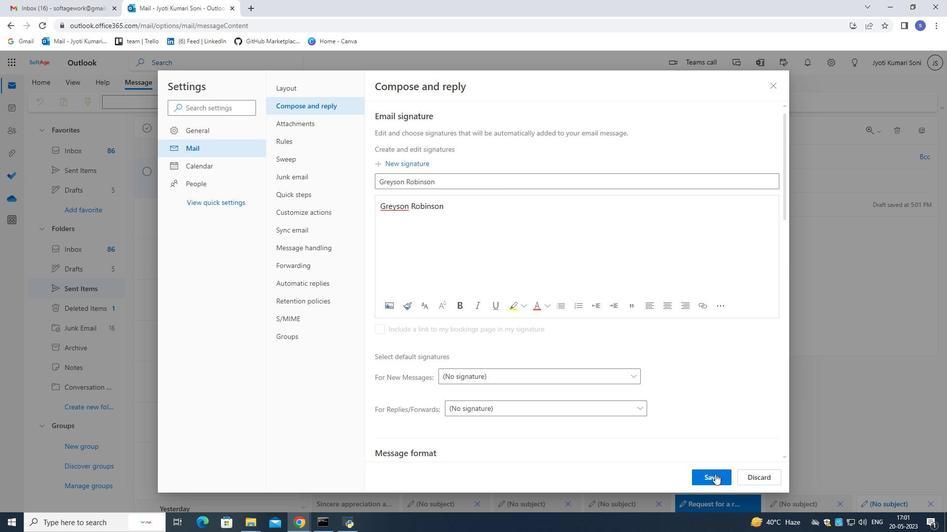 
Action: Mouse pressed left at (713, 476)
Screenshot: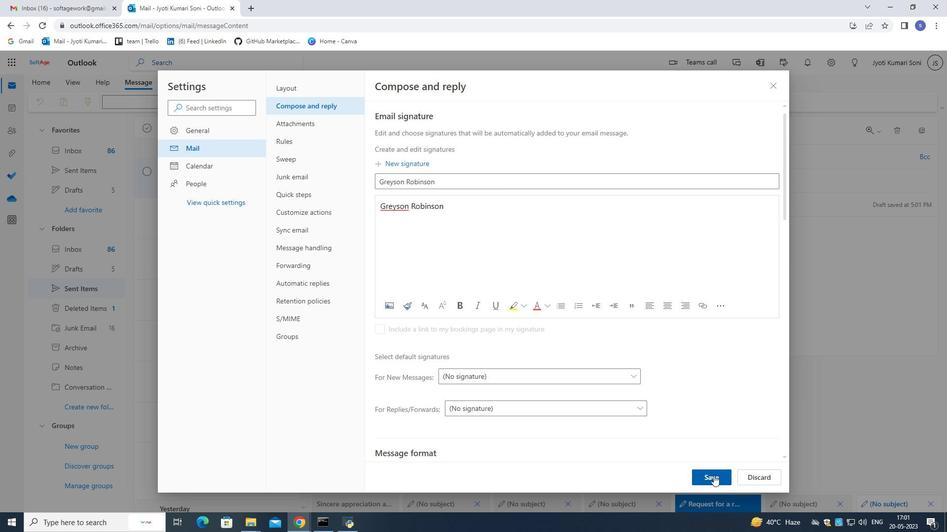 
Action: Mouse moved to (777, 81)
Screenshot: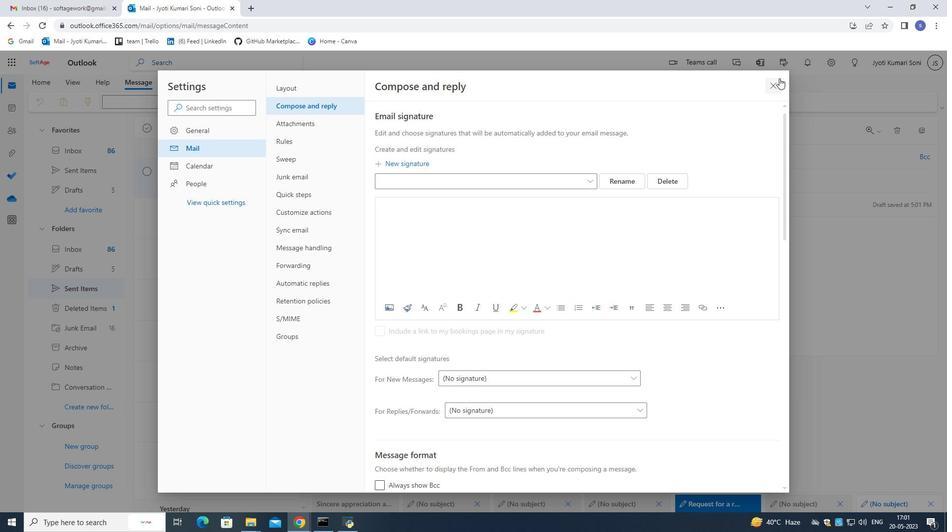 
Action: Mouse pressed left at (777, 81)
Screenshot: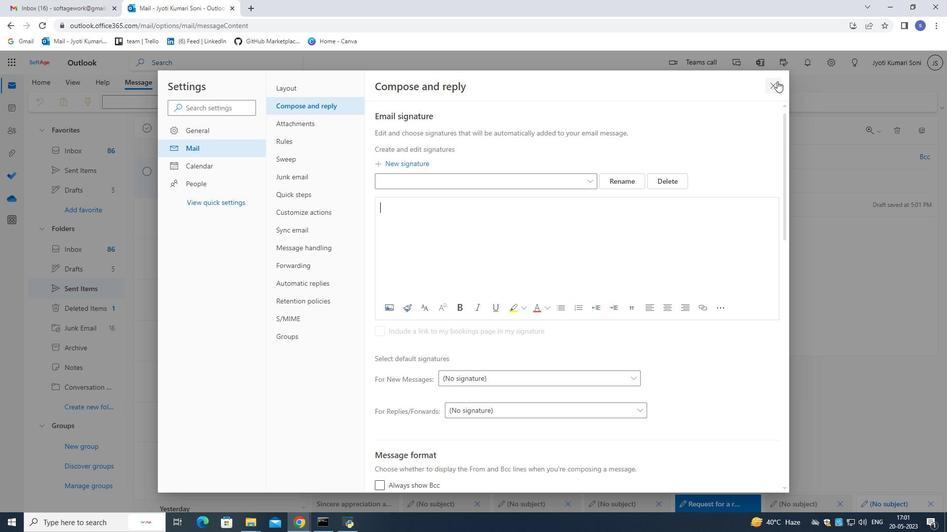 
Action: Mouse moved to (674, 99)
Screenshot: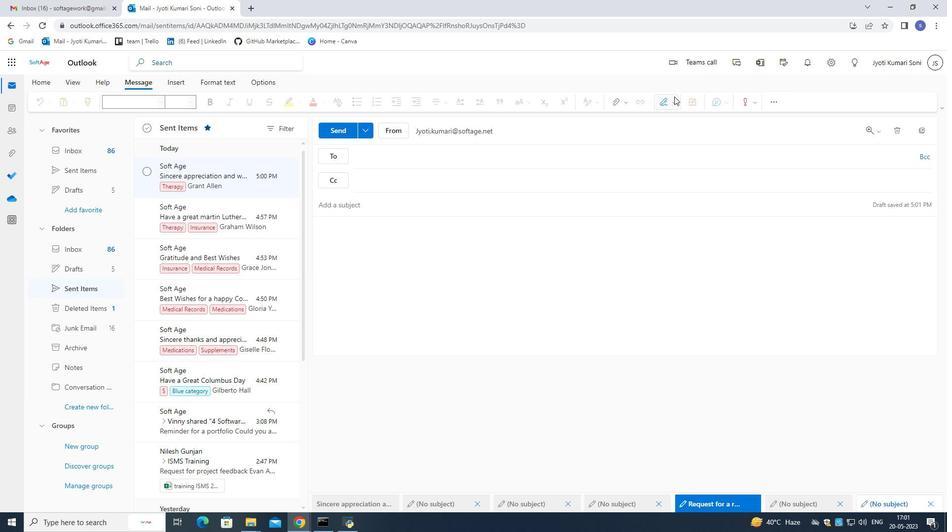 
Action: Mouse pressed left at (674, 99)
Screenshot: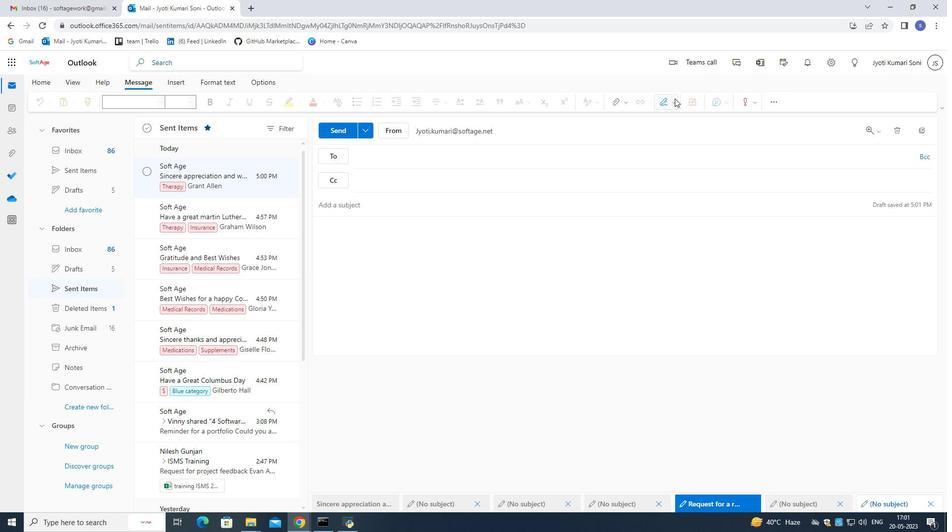 
Action: Mouse moved to (653, 351)
Screenshot: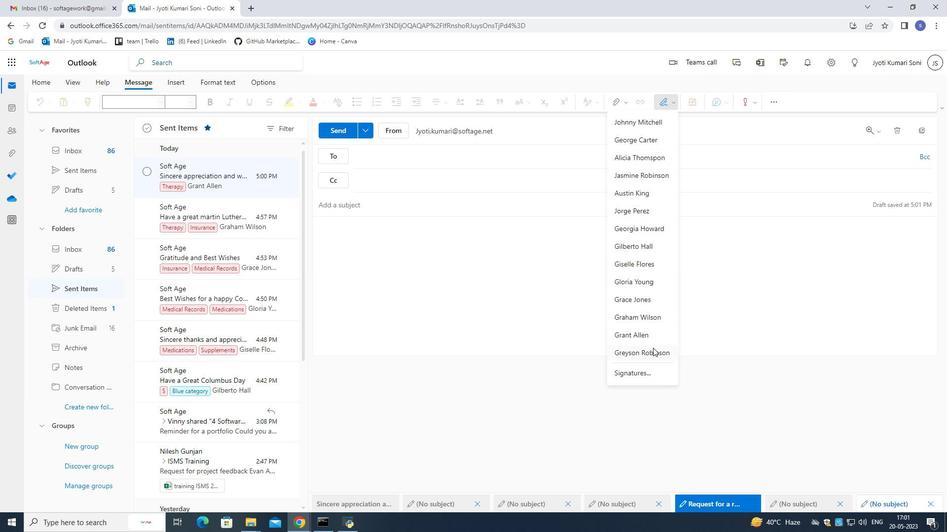 
Action: Mouse pressed left at (653, 351)
Screenshot: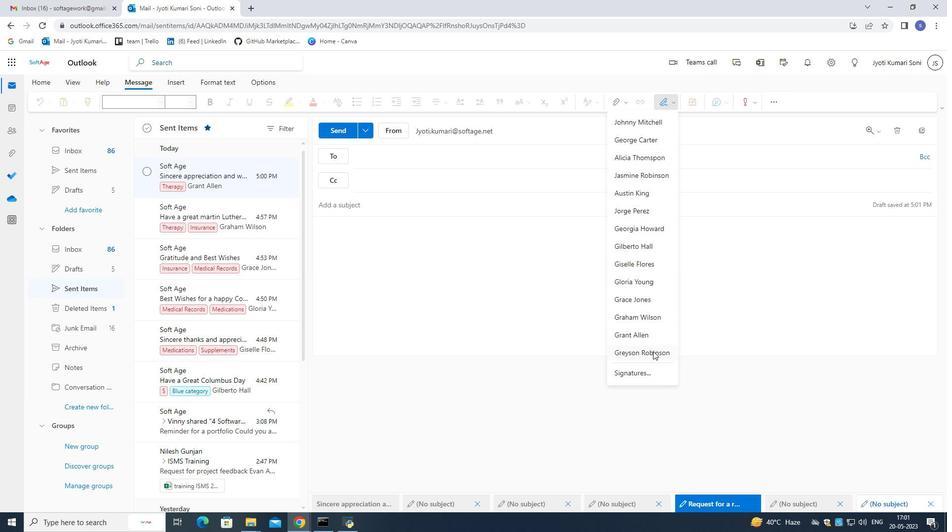 
Action: Mouse moved to (439, 160)
Screenshot: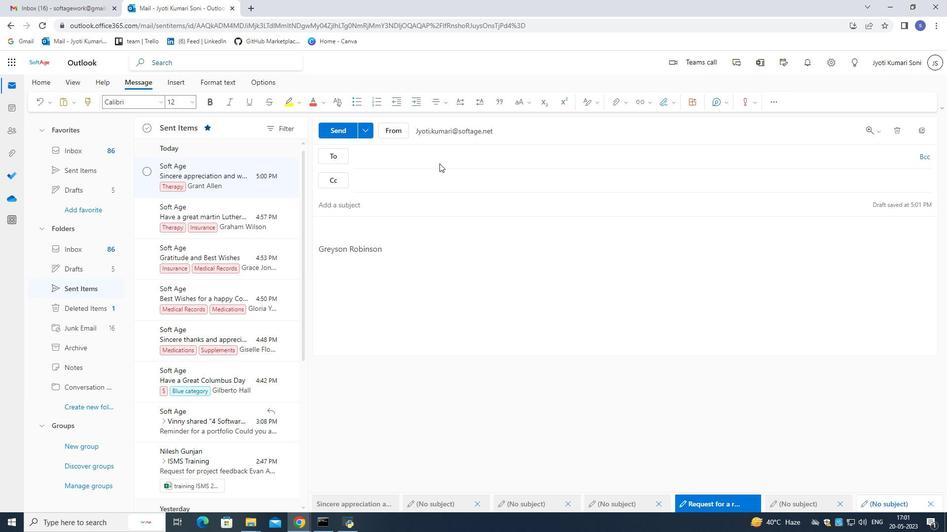 
Action: Mouse pressed left at (439, 160)
Screenshot: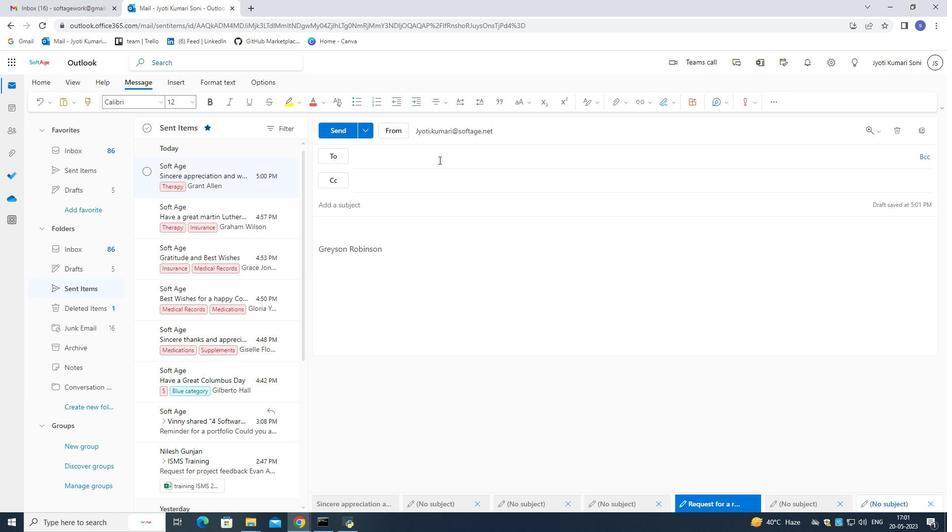 
Action: Mouse moved to (488, 190)
Screenshot: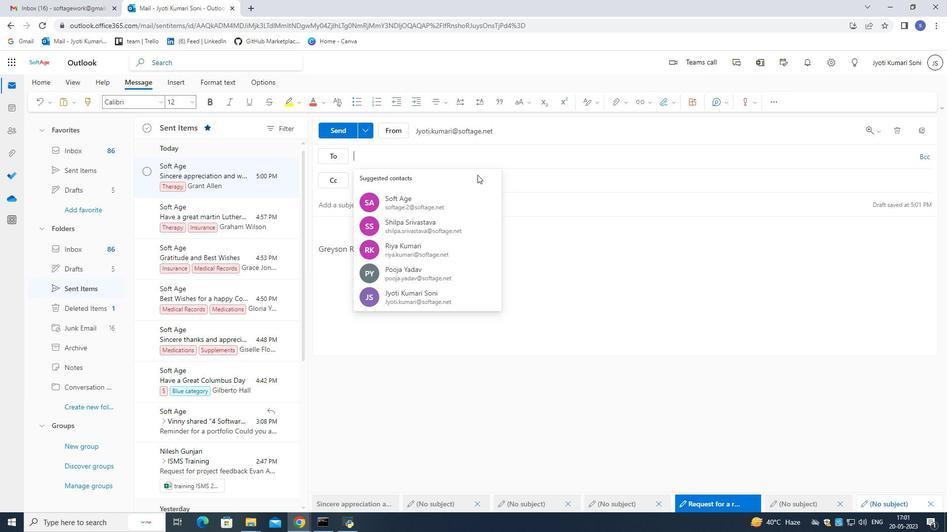 
Action: Key pressed softage.2<Key.shift>@softage.net
Screenshot: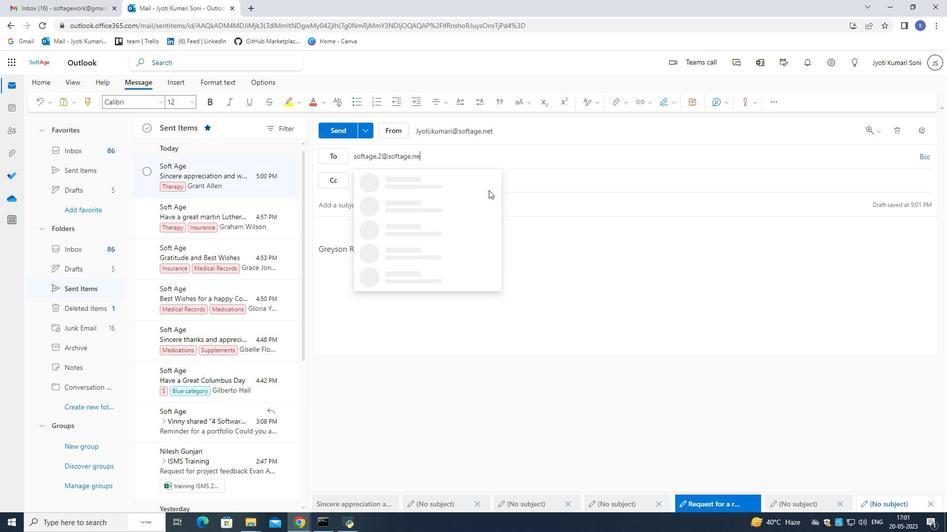 
Action: Mouse moved to (471, 190)
Screenshot: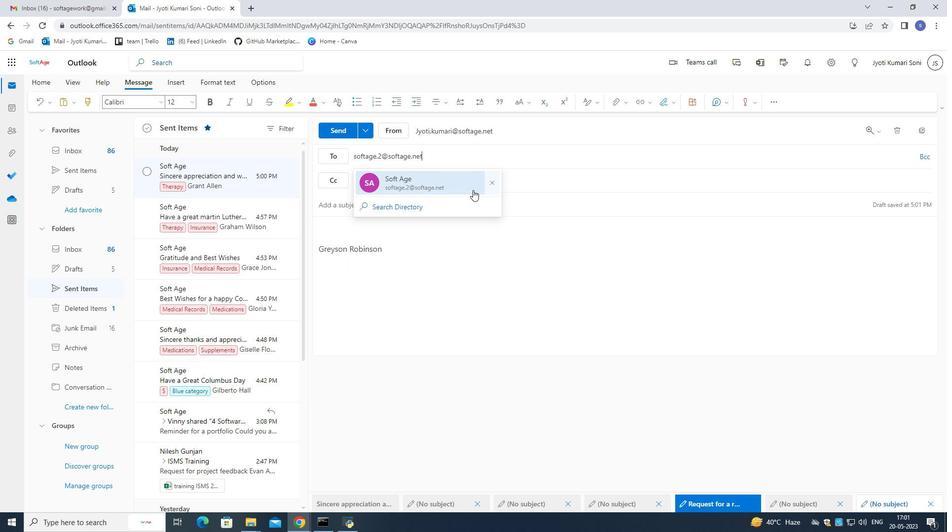 
Action: Mouse pressed left at (471, 190)
Screenshot: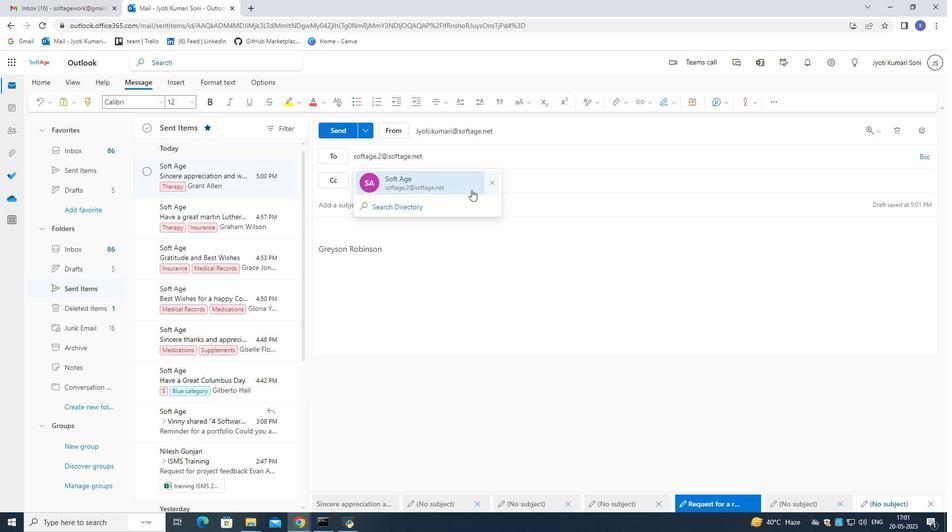 
Action: Mouse moved to (463, 207)
Screenshot: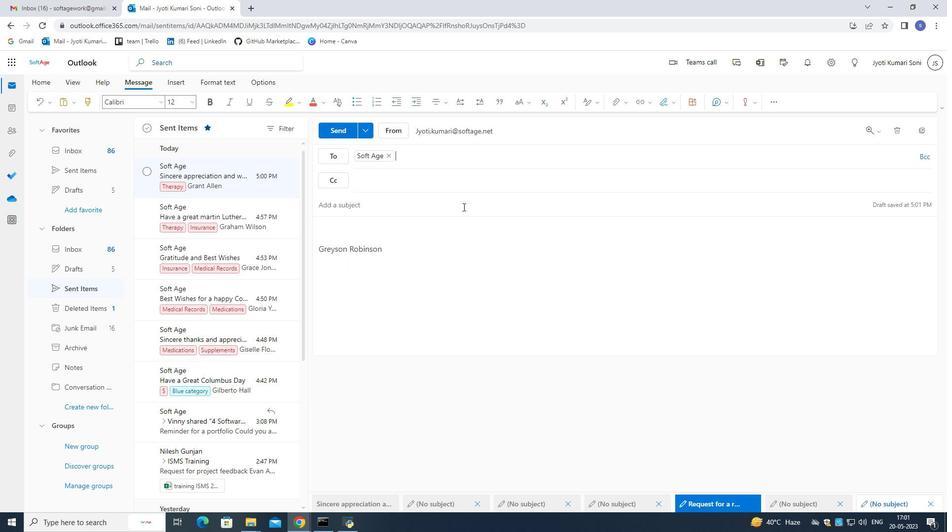 
Action: Mouse pressed left at (463, 207)
Screenshot: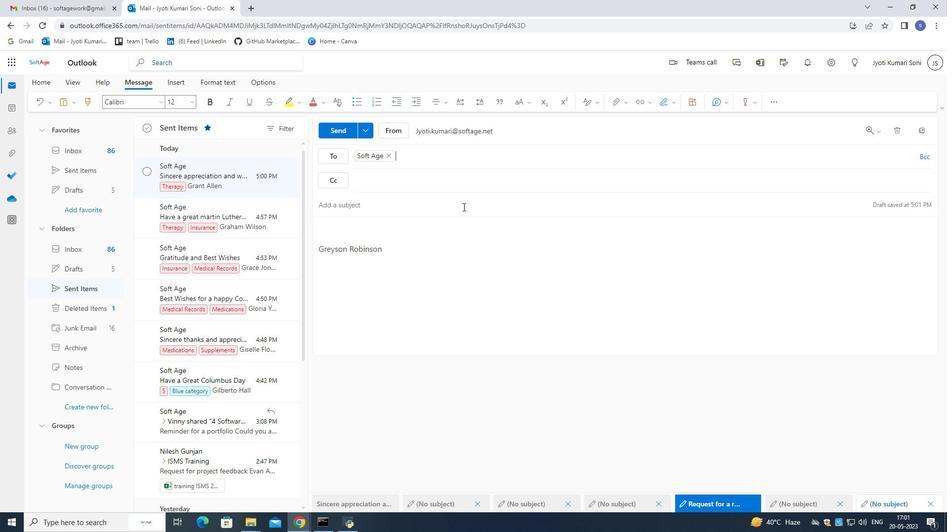 
Action: Mouse moved to (467, 212)
Screenshot: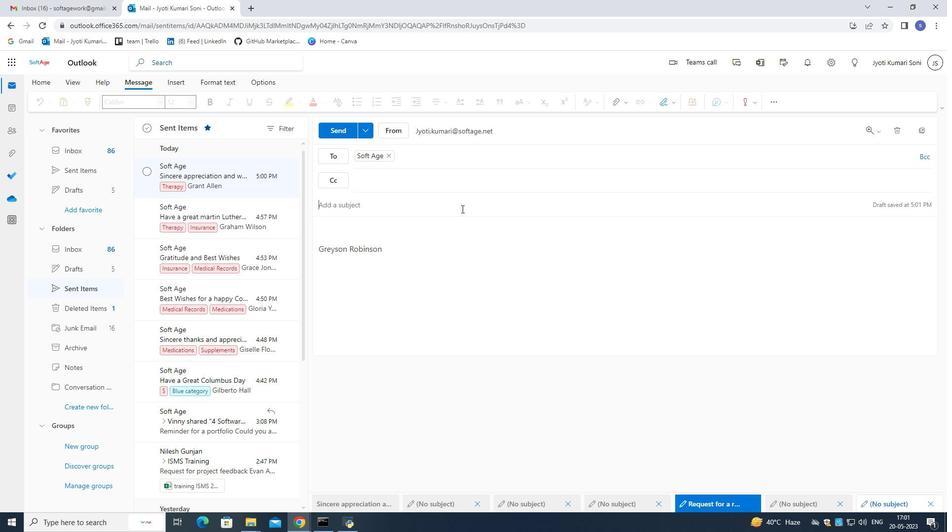 
Action: Key pressed <Key.shift>Best<Key.space><Key.shift>Wishes<Key.space>for<Key.space>a<Key.space><Key.shift>happy<Key.space><Key.shift>Martin<Key.space><Key.shift>Luther<Key.space><Key.shift>King<Key.space><Key.shift>Jr.<Key.space><Key.shift>Day,
Screenshot: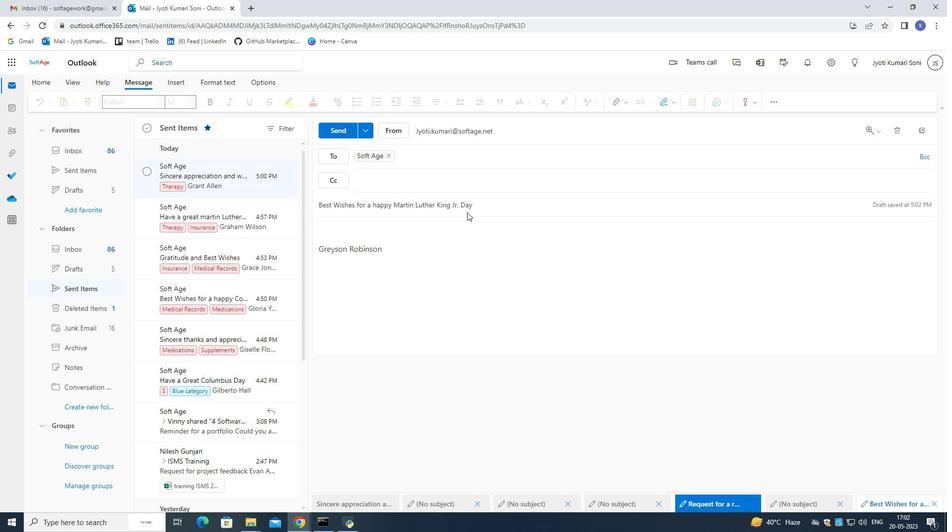 
Action: Mouse moved to (338, 132)
Screenshot: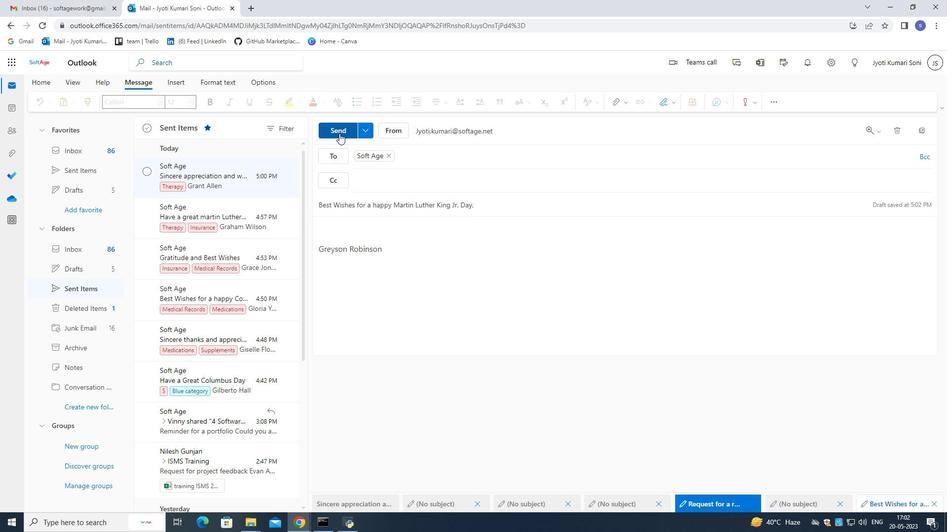 
Action: Mouse pressed left at (338, 132)
Screenshot: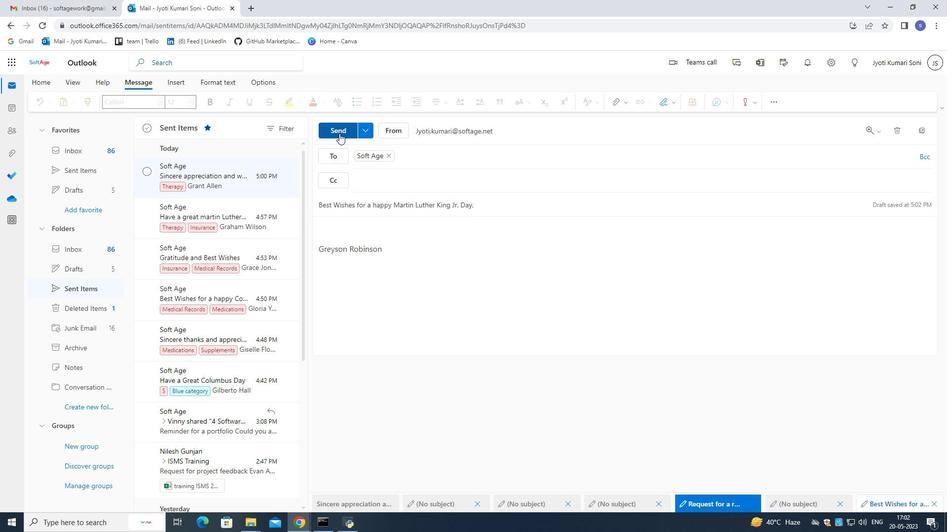 
Action: Mouse moved to (206, 178)
Screenshot: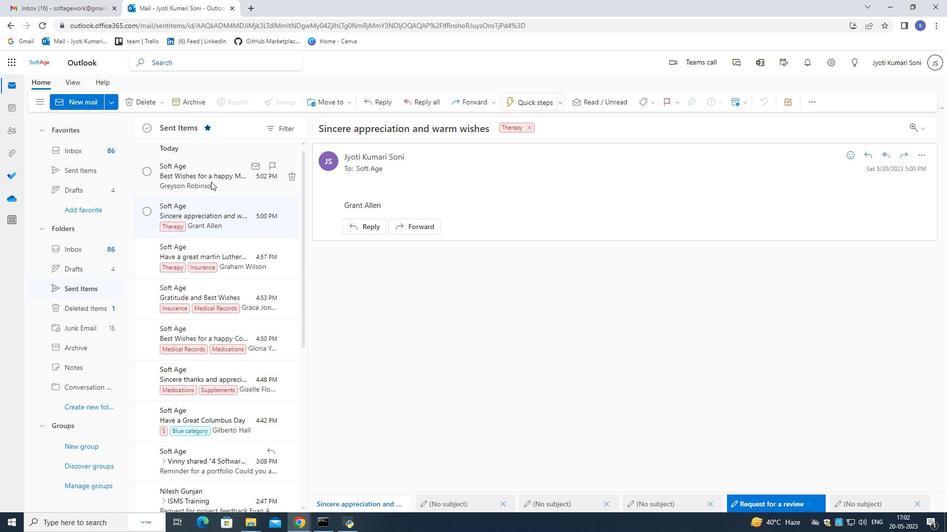 
Action: Mouse pressed left at (206, 178)
Screenshot: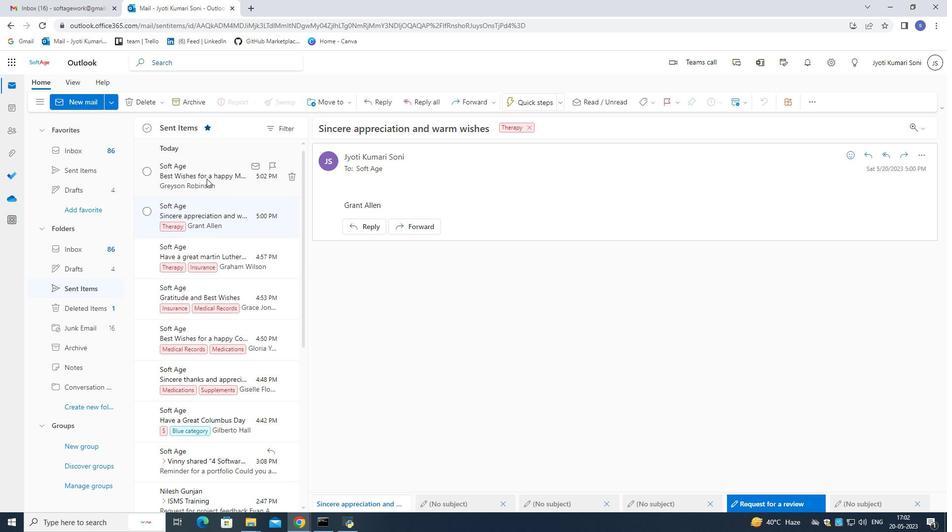 
Action: Mouse moved to (653, 106)
Screenshot: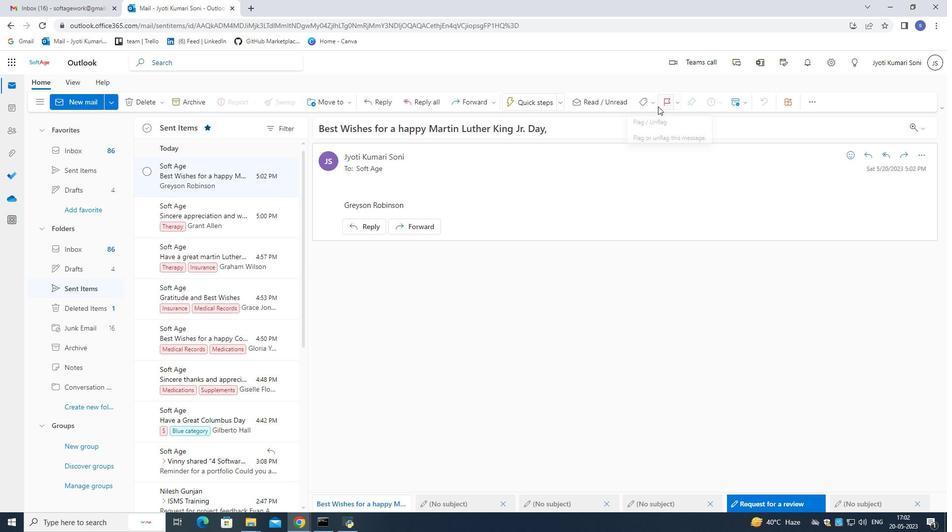 
Action: Mouse pressed left at (653, 106)
Screenshot: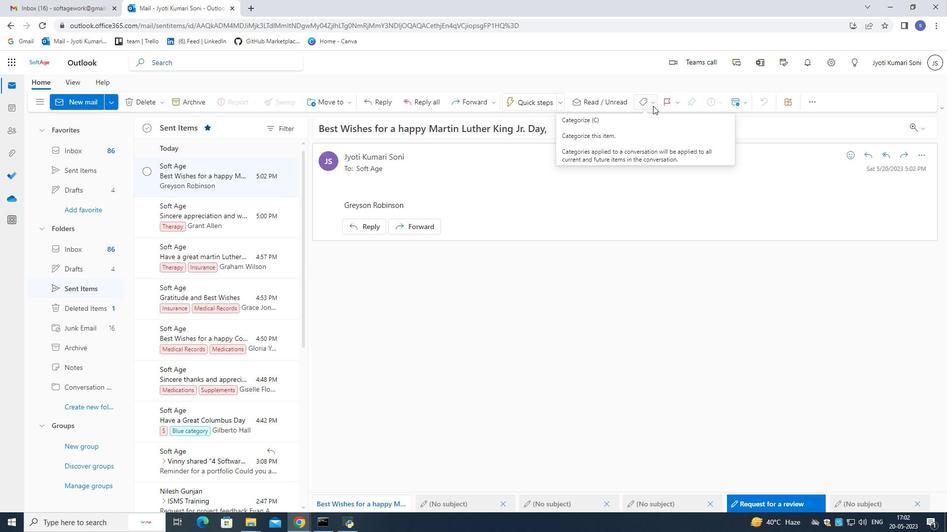 
Action: Mouse moved to (611, 263)
Screenshot: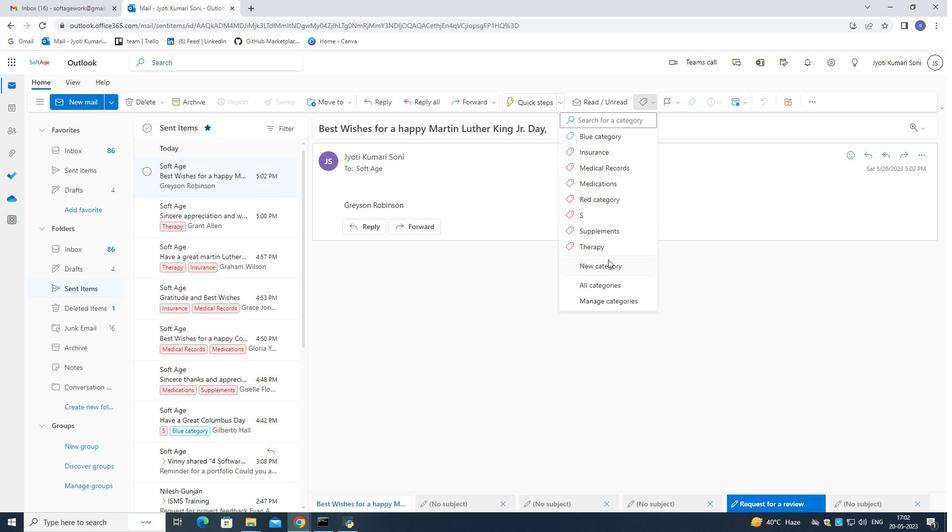 
Action: Mouse pressed left at (611, 263)
Screenshot: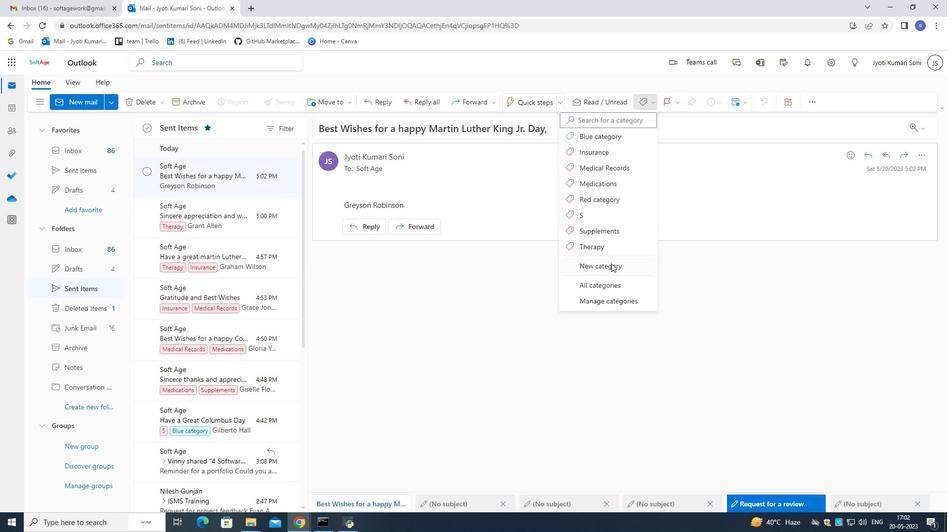 
Action: Mouse moved to (536, 241)
Screenshot: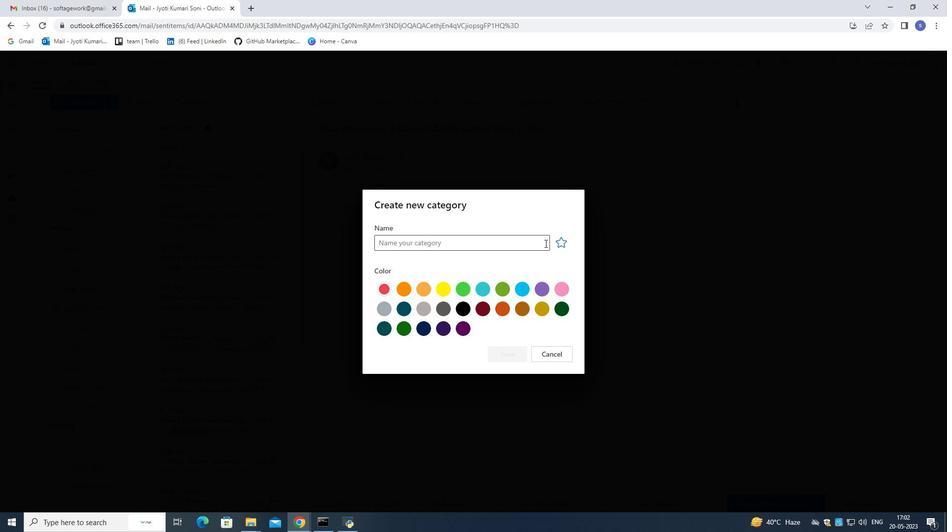 
Action: Mouse pressed left at (536, 241)
Screenshot: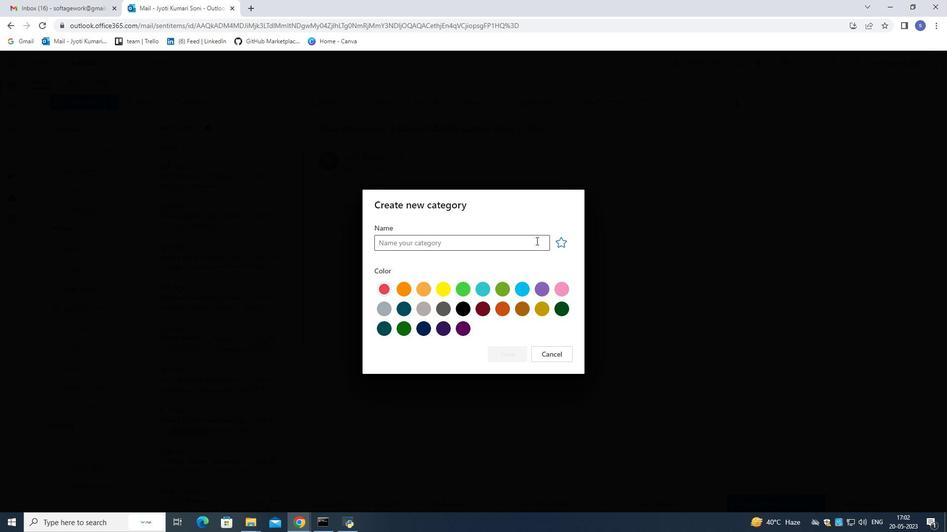 
Action: Mouse moved to (762, 250)
Screenshot: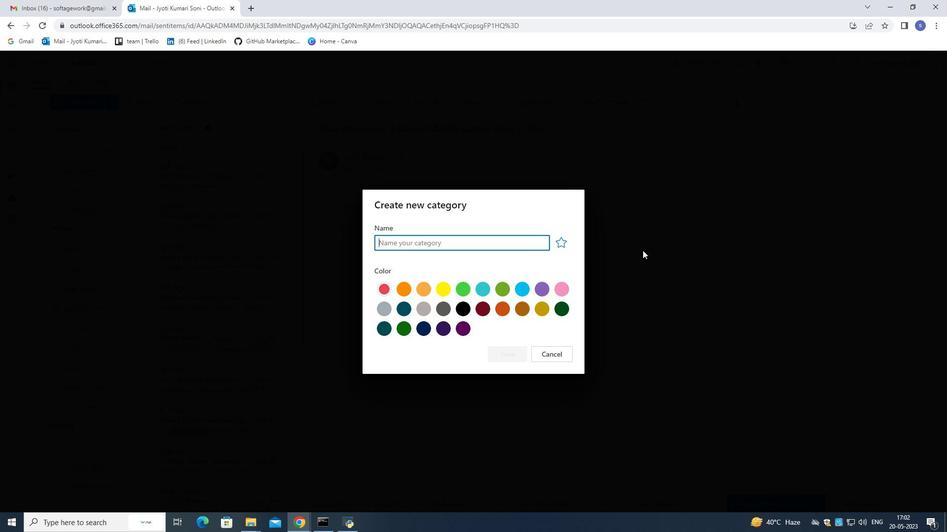 
Action: Key pressed <Key.shift>Counselling
Screenshot: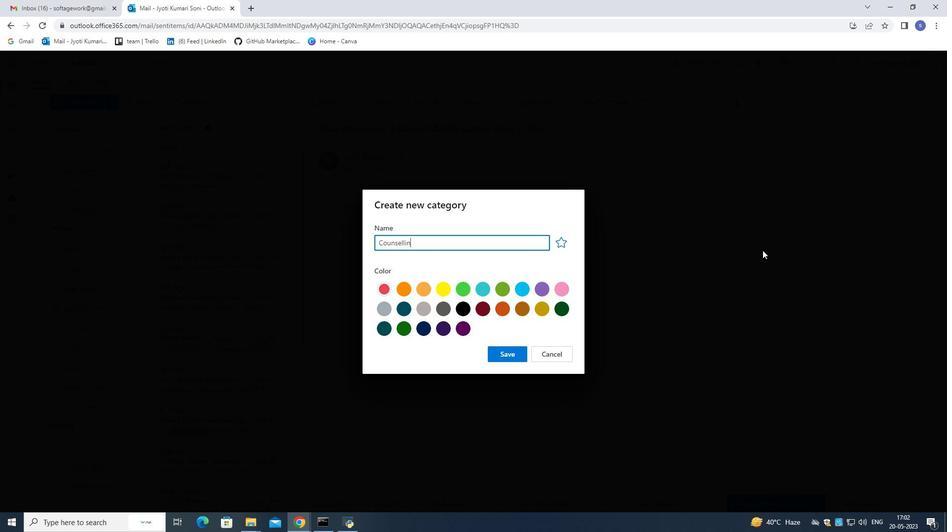 
Action: Mouse moved to (524, 355)
Screenshot: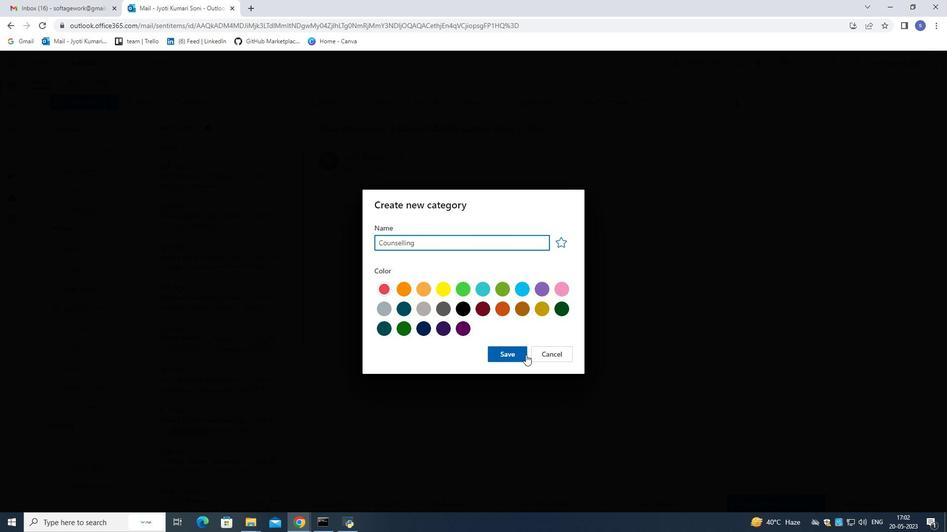 
Action: Mouse pressed left at (524, 355)
Screenshot: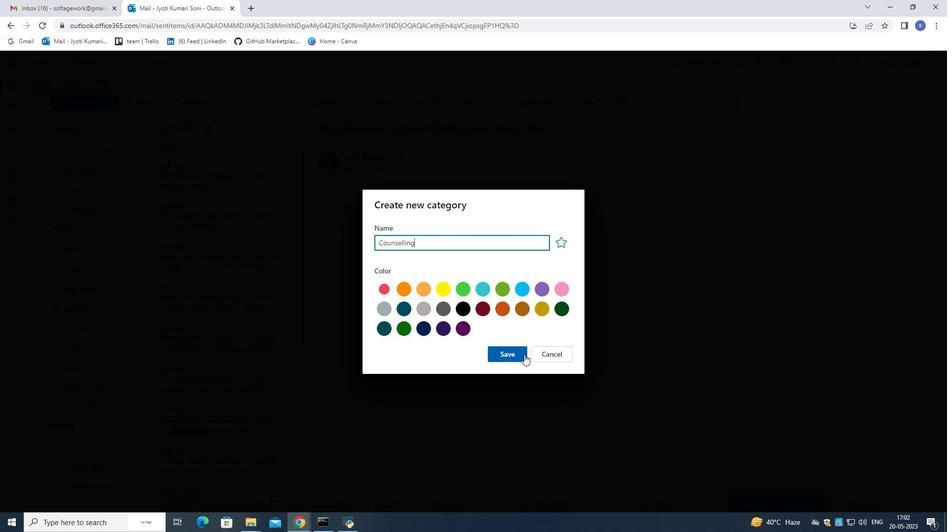 
Action: Mouse moved to (656, 103)
Screenshot: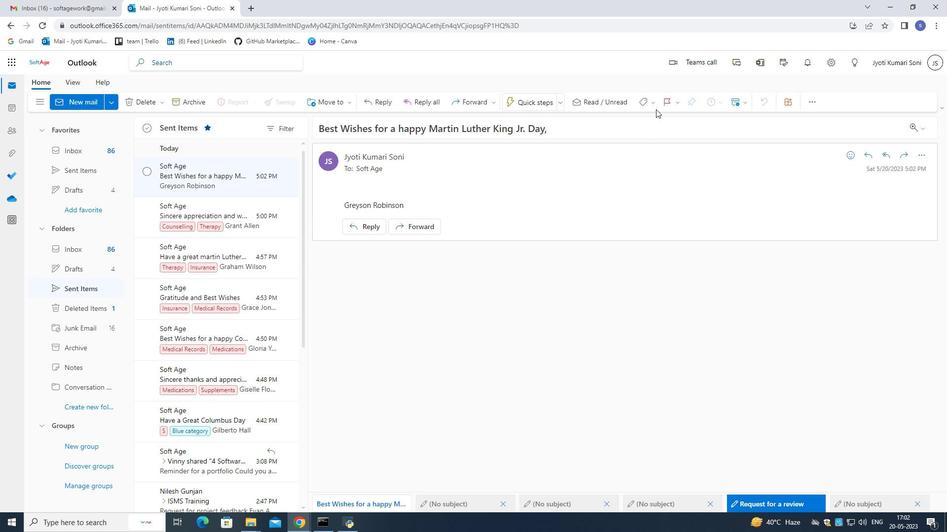 
Action: Mouse pressed left at (656, 103)
Screenshot: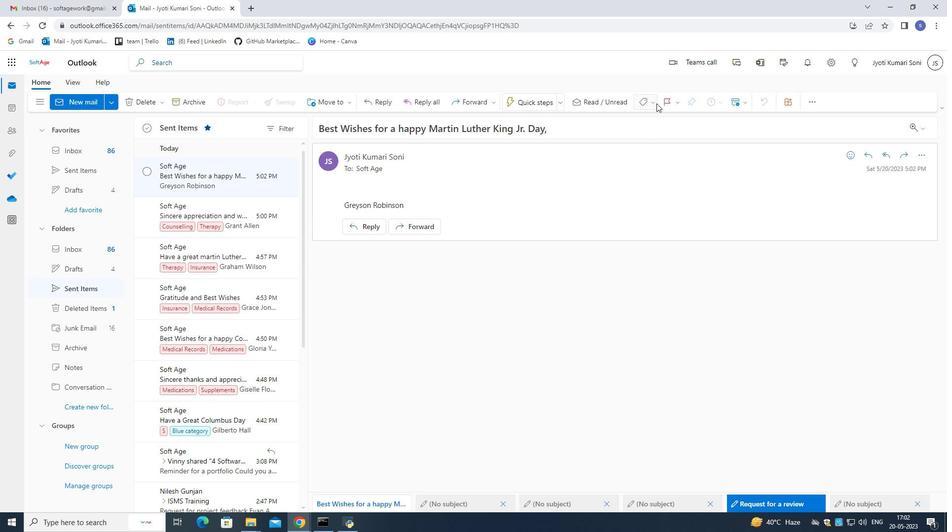 
Action: Mouse moved to (608, 156)
Screenshot: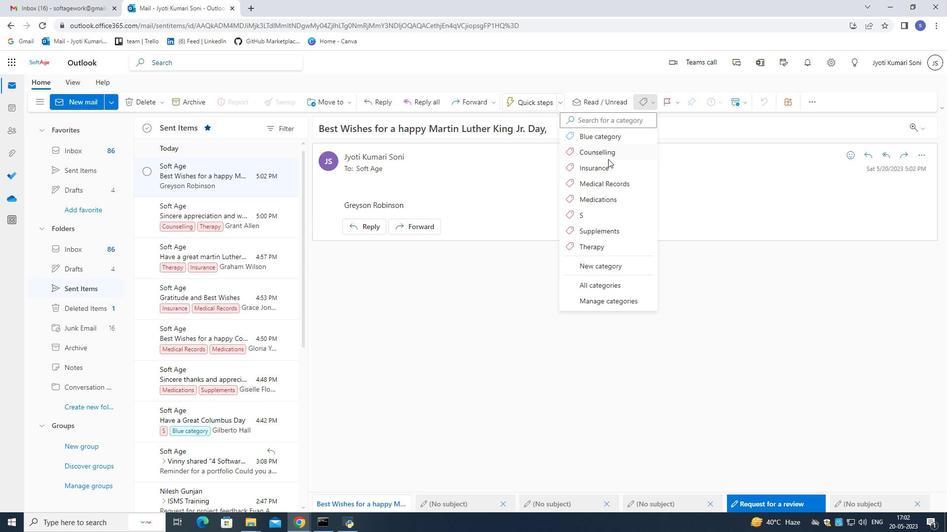 
Action: Mouse pressed left at (608, 156)
Screenshot: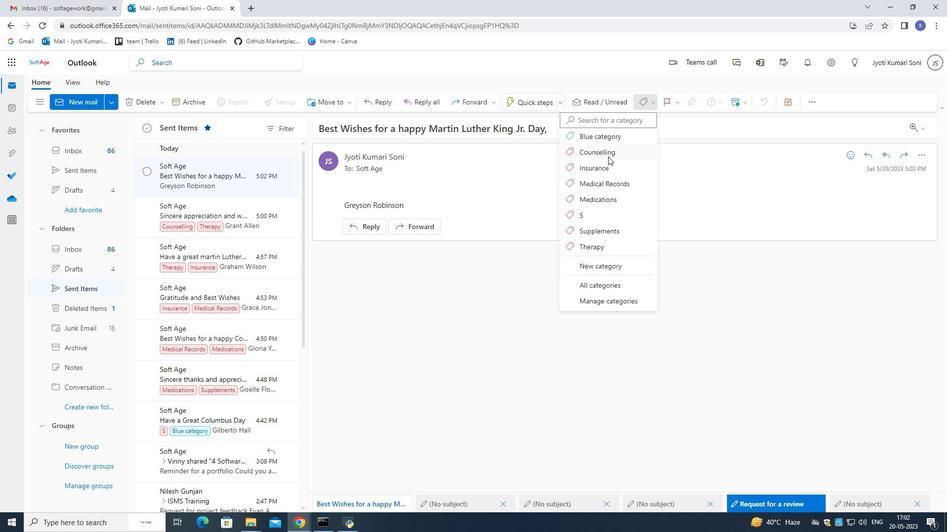 
Action: Mouse moved to (372, 186)
Screenshot: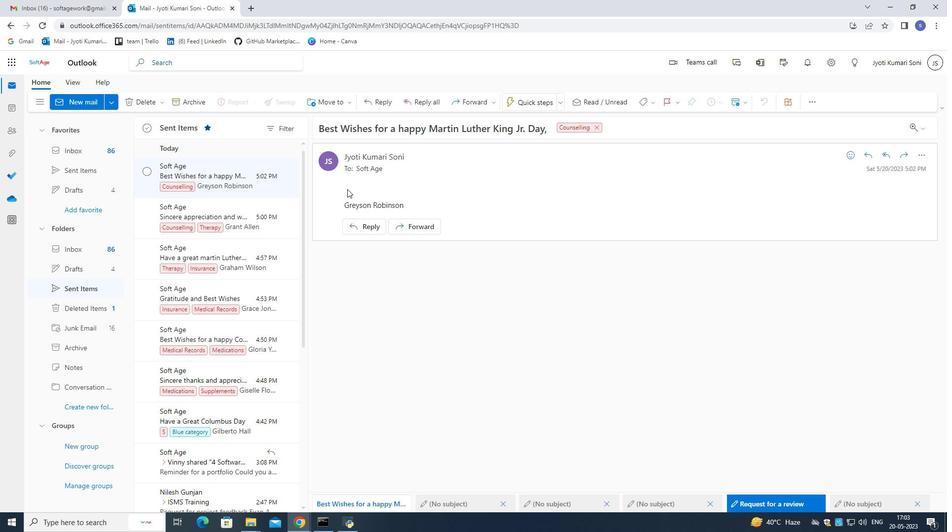 
